 Task: Create a due date automation trigger when advanced on, on the wednesday after a card is due add content with a description not containing resume at 11:00 AM.
Action: Mouse moved to (1273, 108)
Screenshot: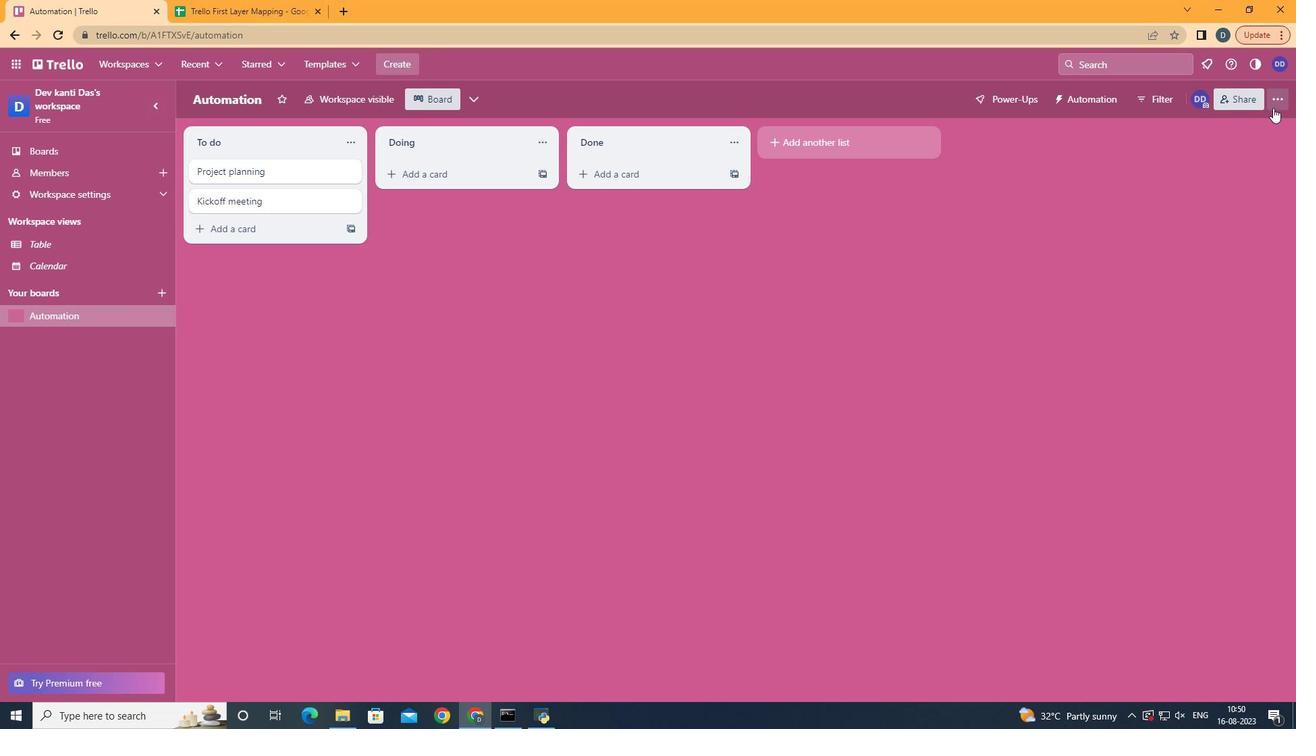 
Action: Mouse pressed left at (1273, 108)
Screenshot: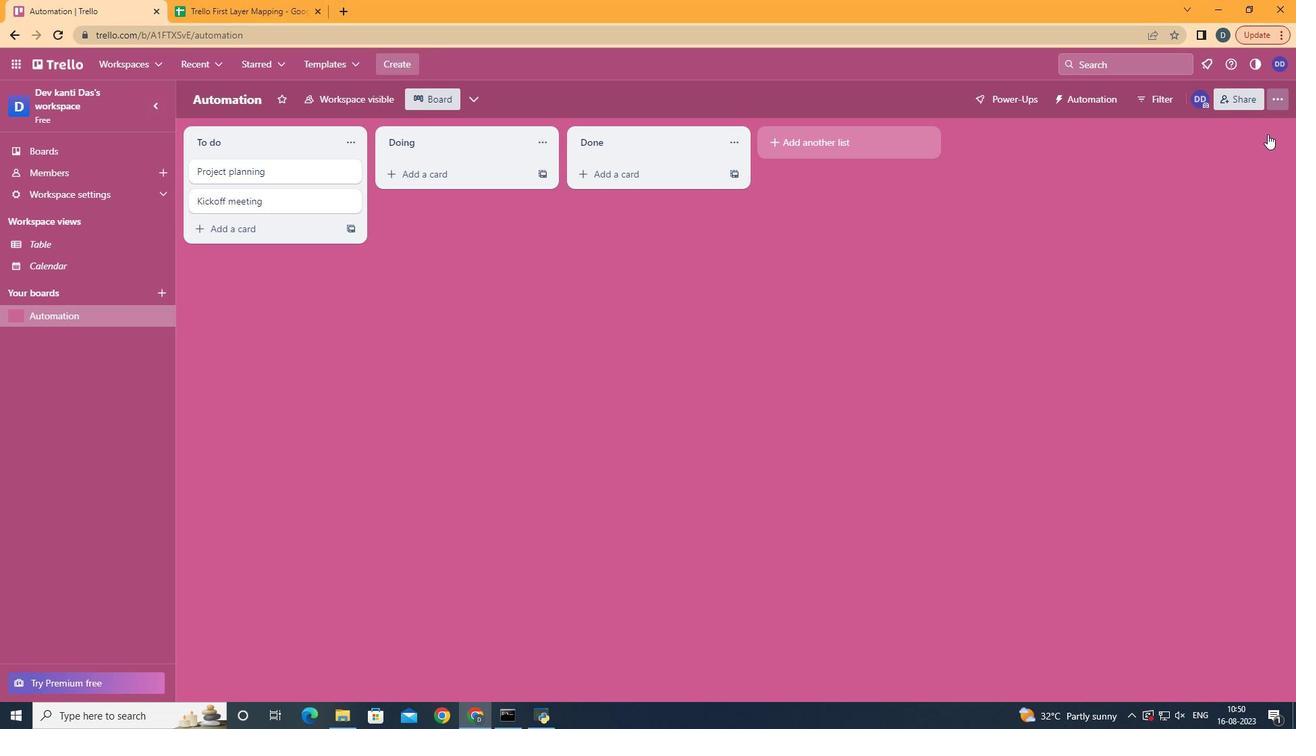 
Action: Mouse moved to (1206, 272)
Screenshot: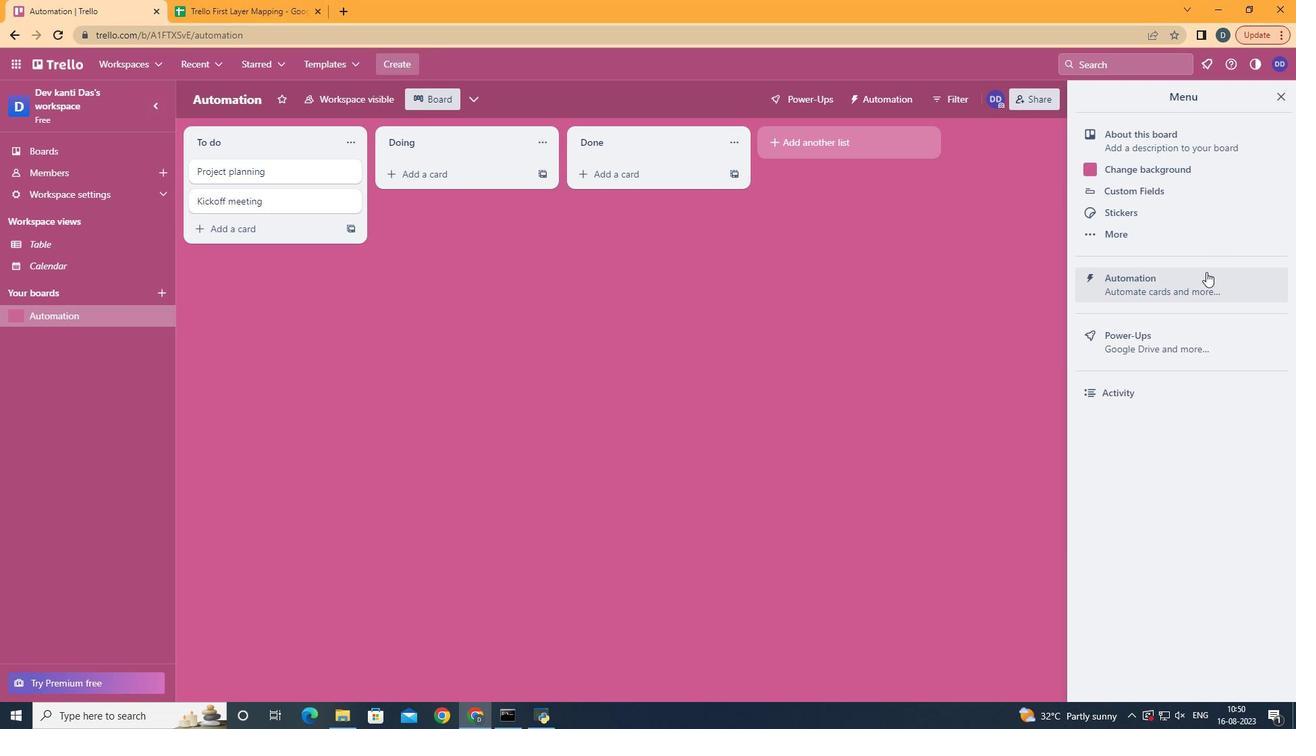 
Action: Mouse pressed left at (1206, 272)
Screenshot: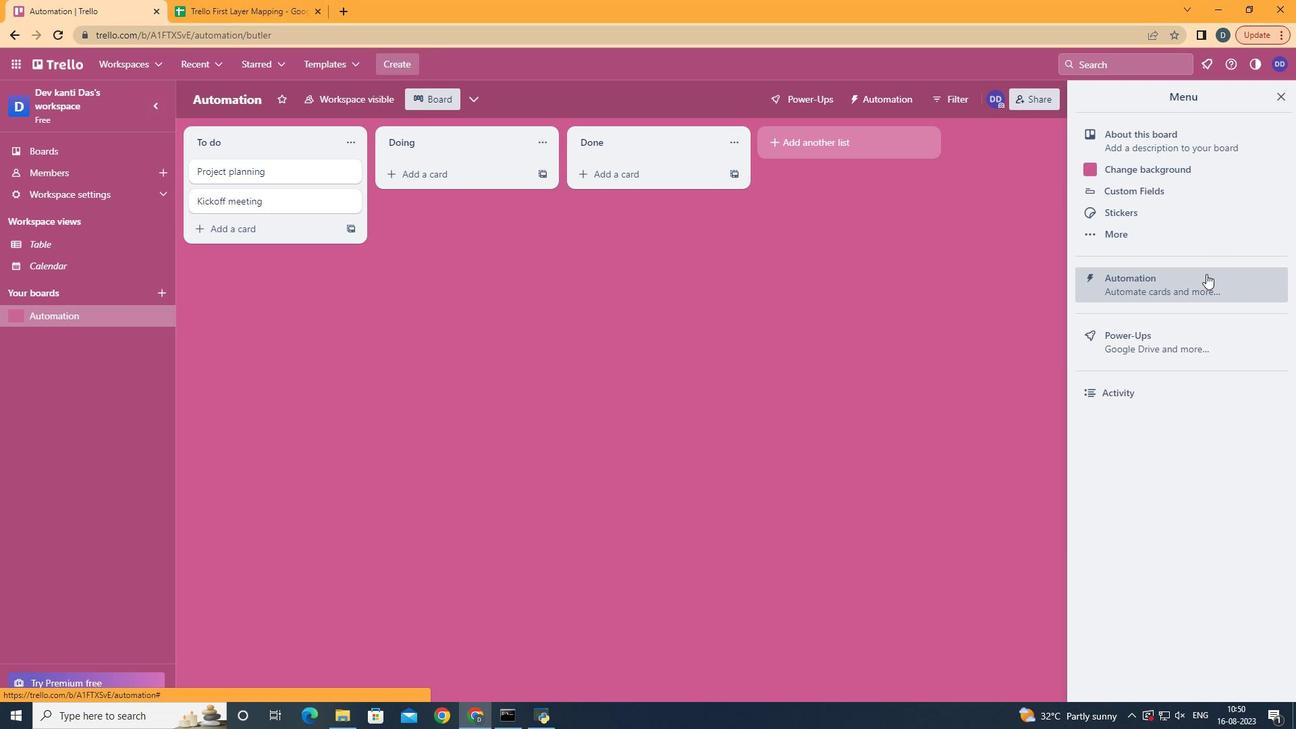
Action: Mouse moved to (257, 264)
Screenshot: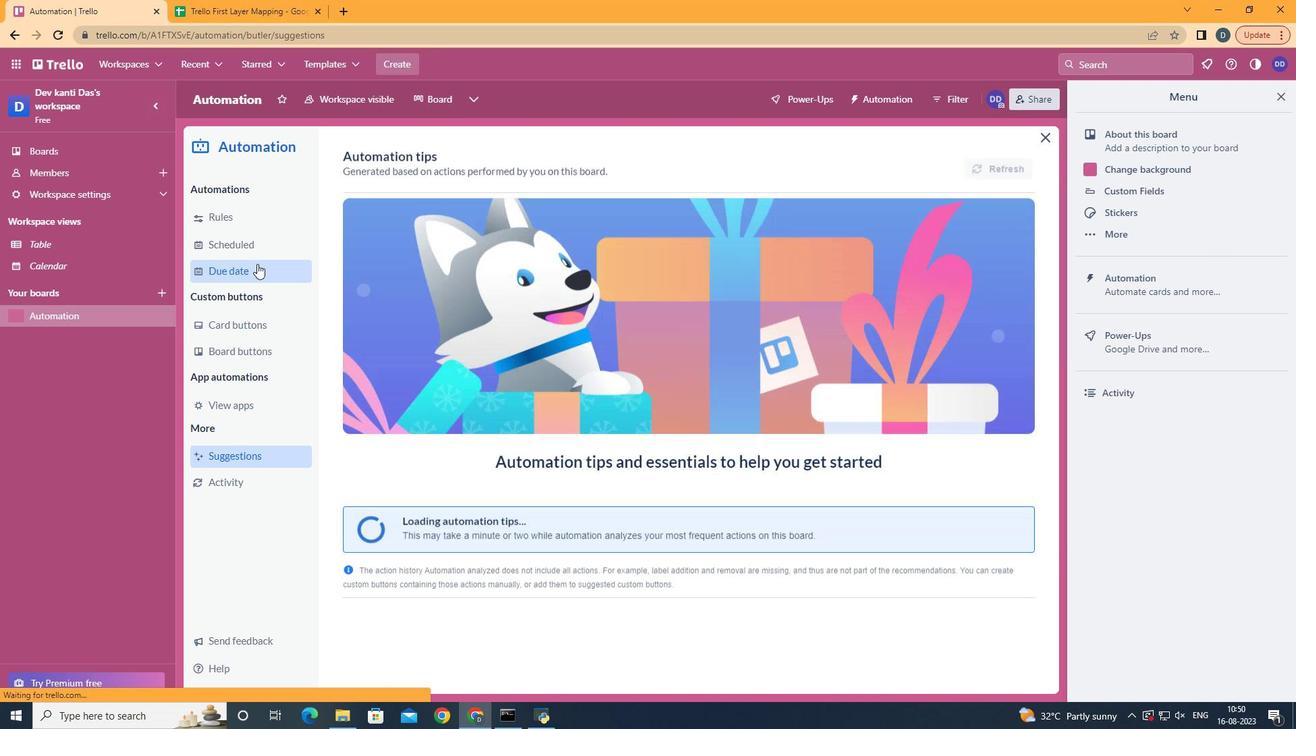 
Action: Mouse pressed left at (257, 264)
Screenshot: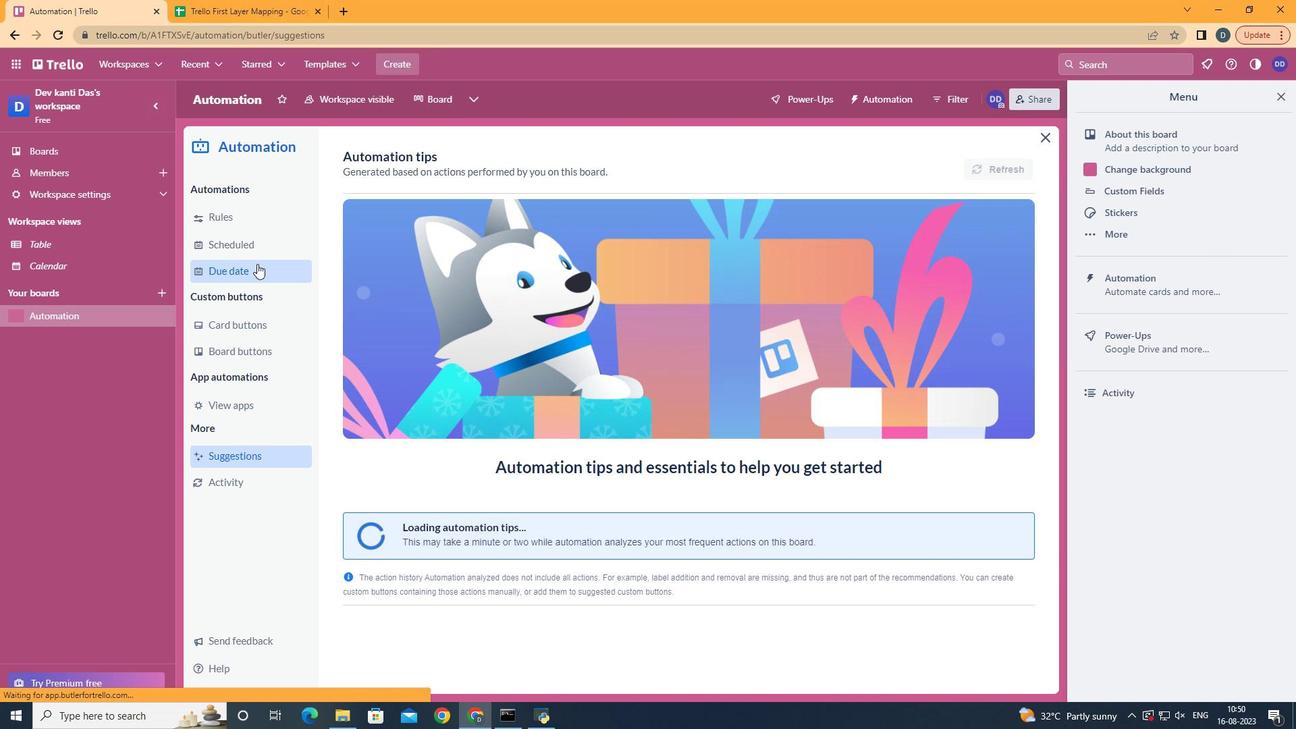
Action: Mouse moved to (946, 167)
Screenshot: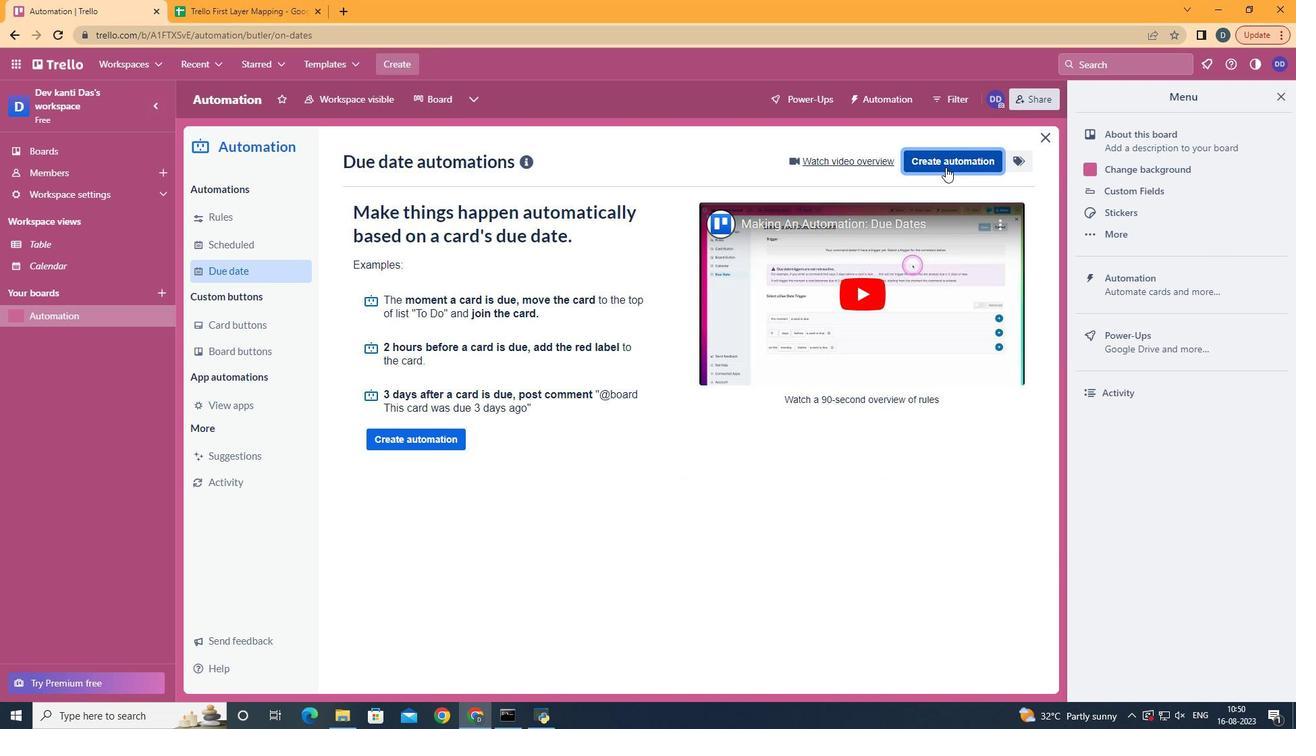 
Action: Mouse pressed left at (946, 167)
Screenshot: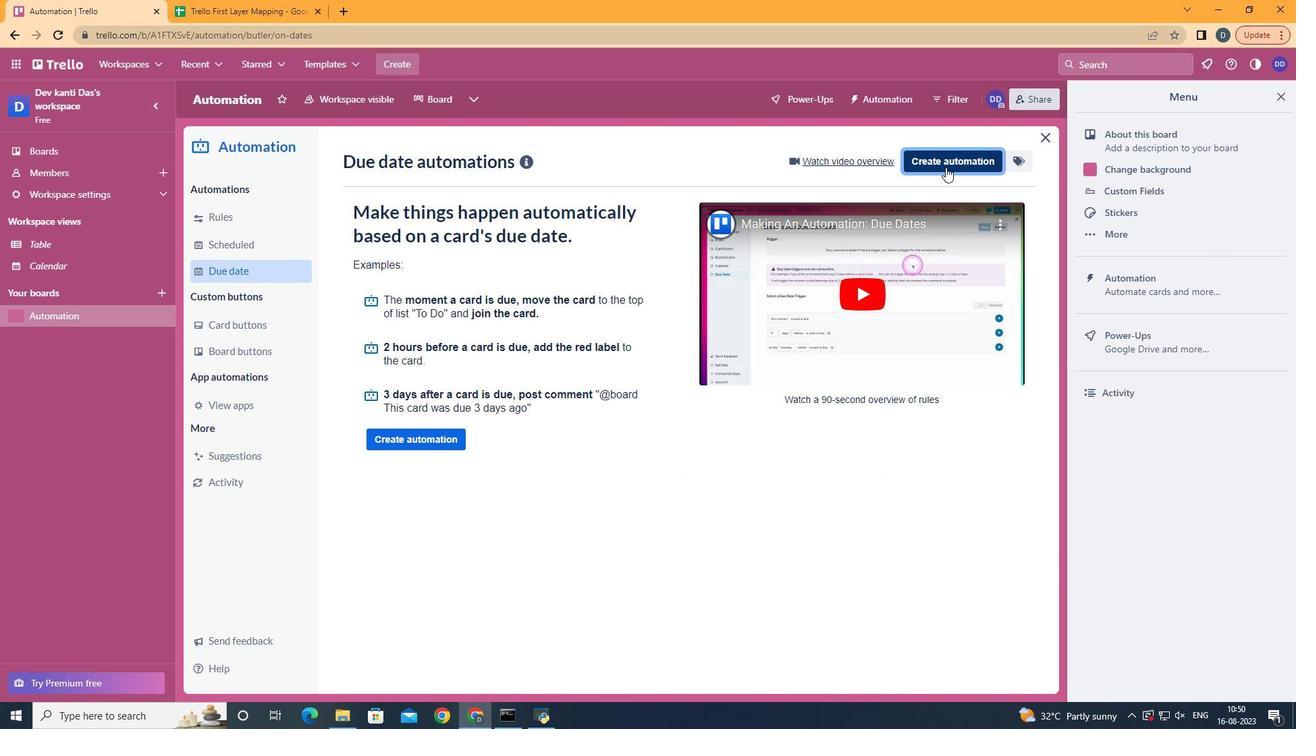 
Action: Mouse moved to (727, 290)
Screenshot: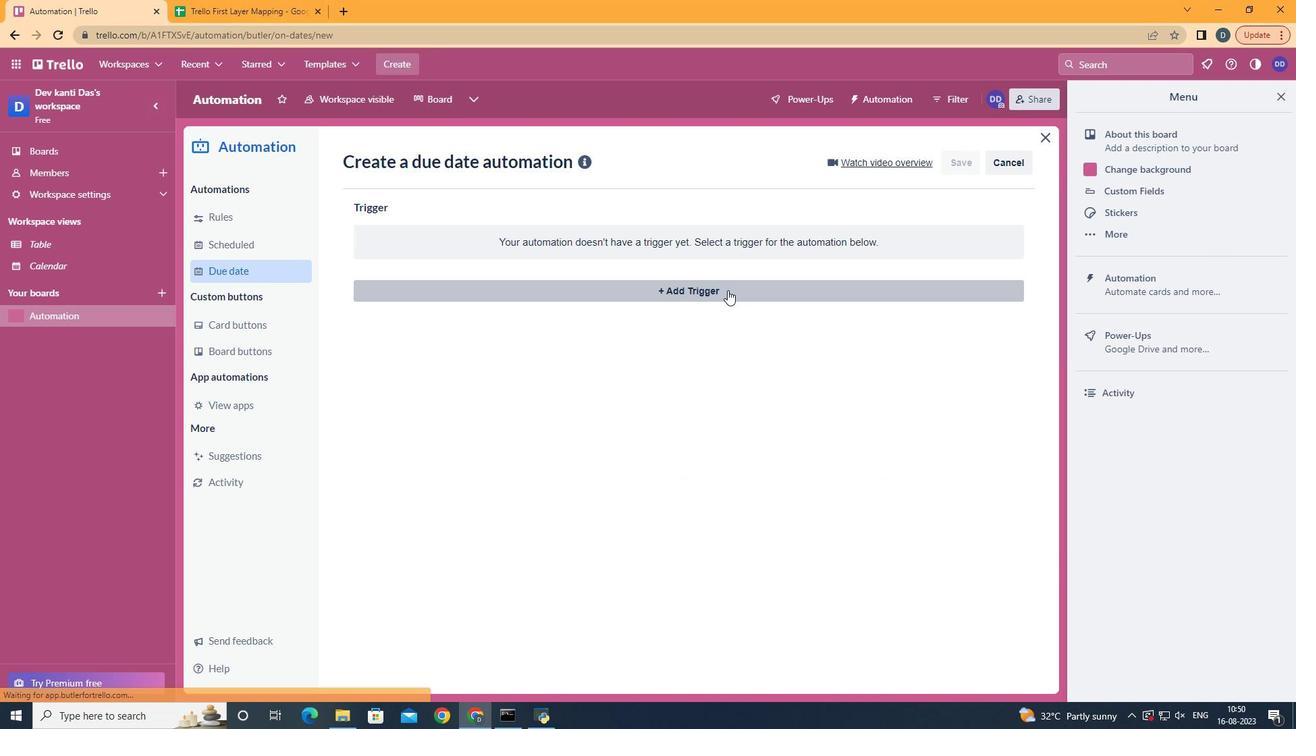 
Action: Mouse pressed left at (727, 290)
Screenshot: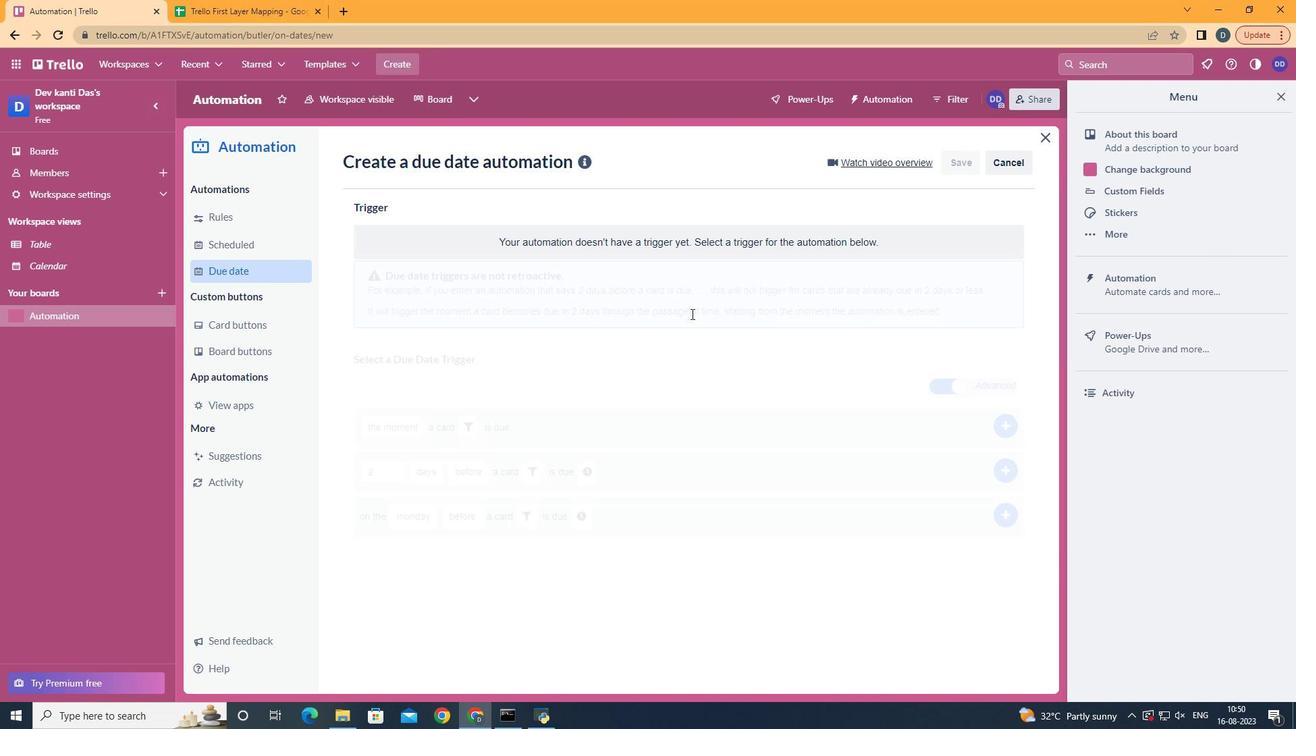 
Action: Mouse moved to (457, 405)
Screenshot: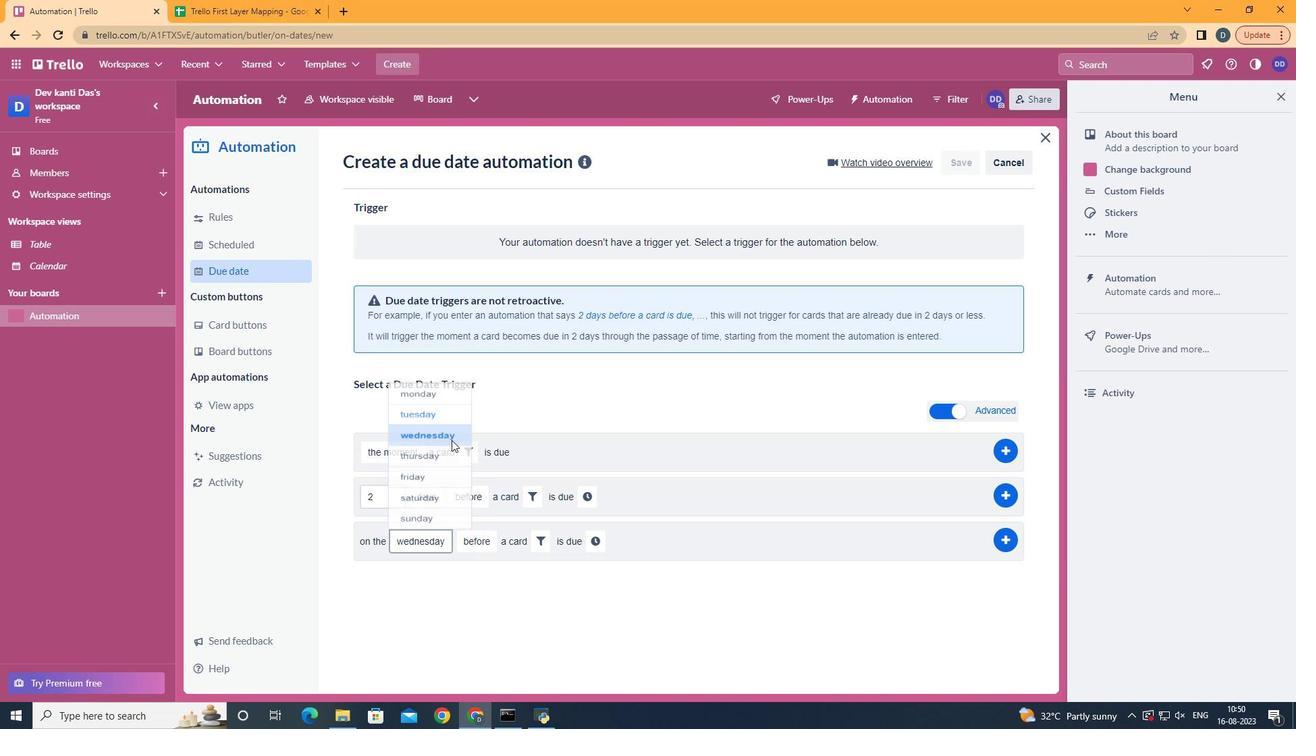 
Action: Mouse pressed left at (457, 405)
Screenshot: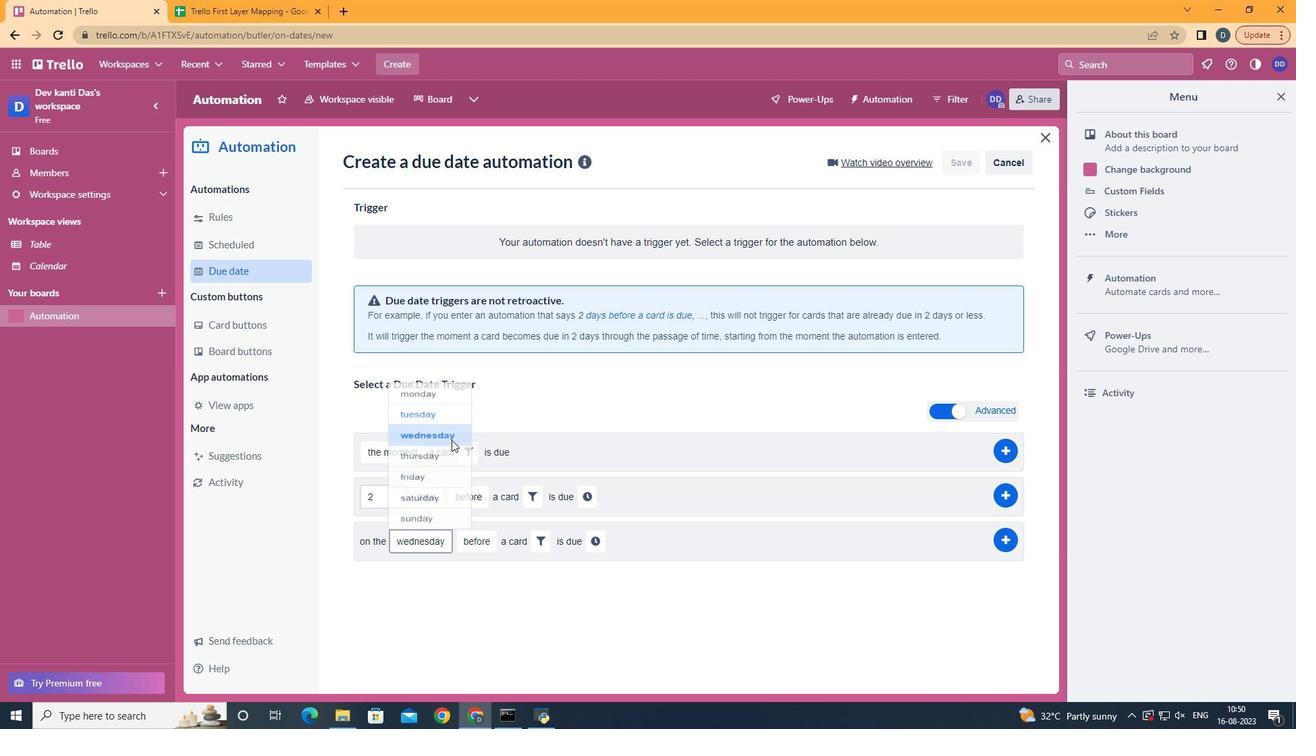 
Action: Mouse moved to (484, 596)
Screenshot: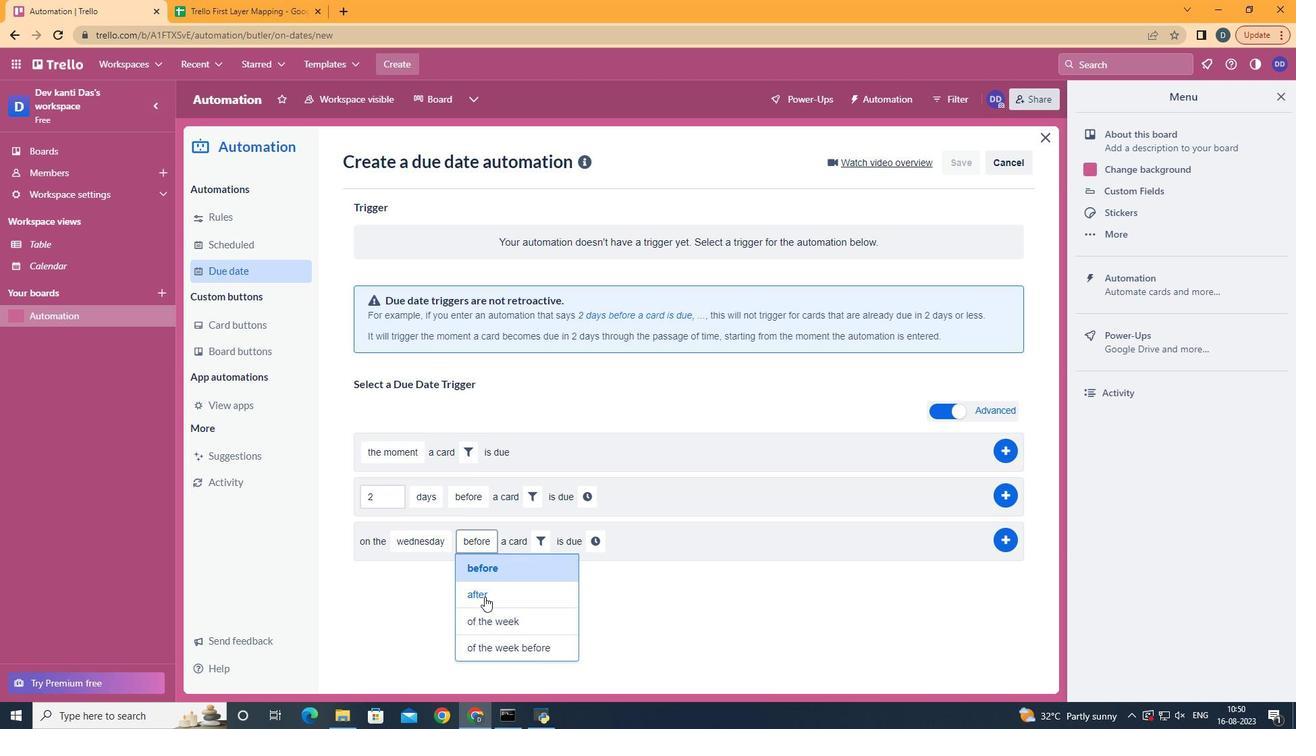
Action: Mouse pressed left at (484, 596)
Screenshot: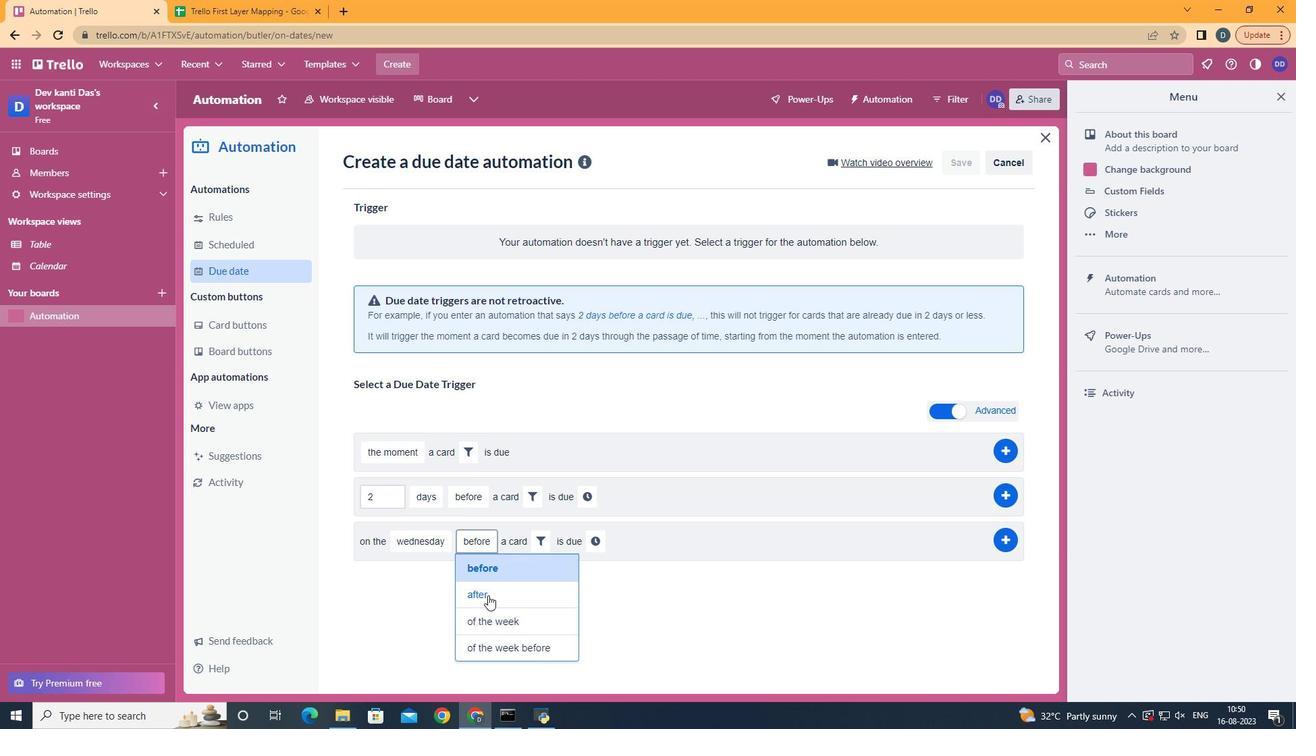 
Action: Mouse moved to (532, 537)
Screenshot: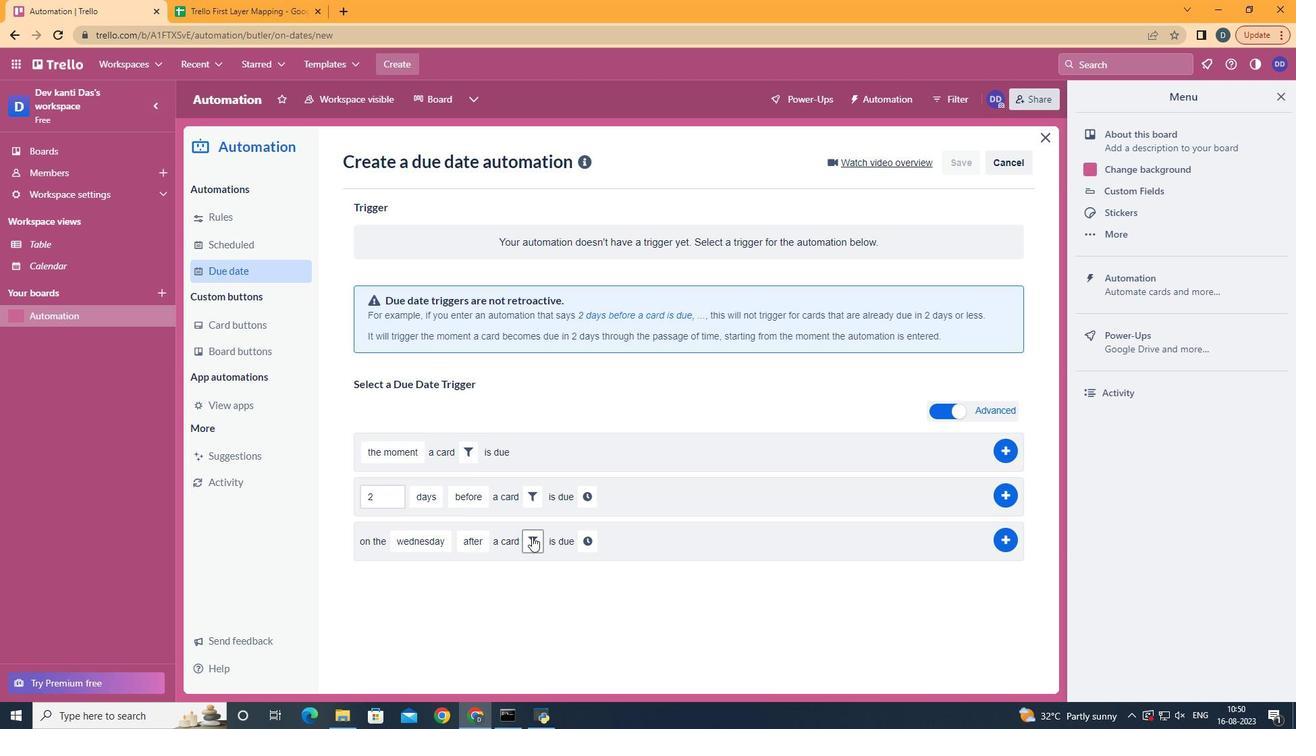 
Action: Mouse pressed left at (532, 537)
Screenshot: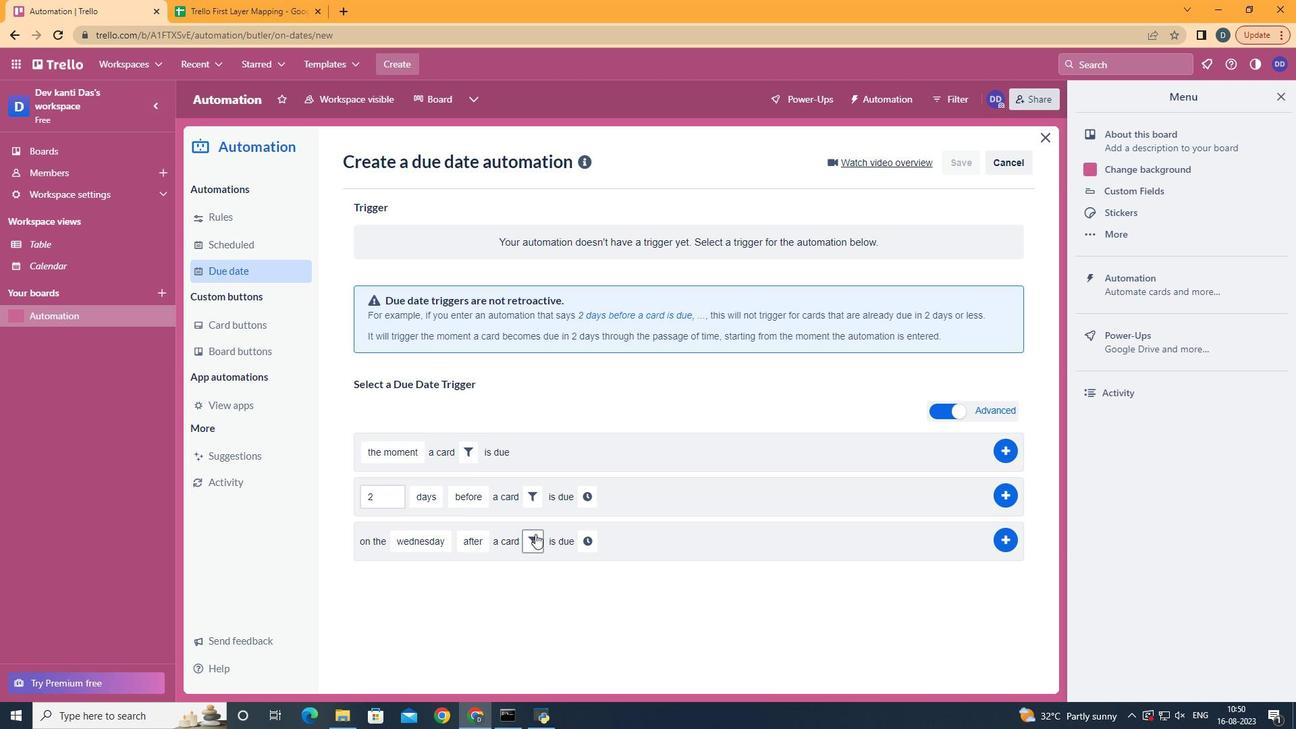 
Action: Mouse moved to (704, 573)
Screenshot: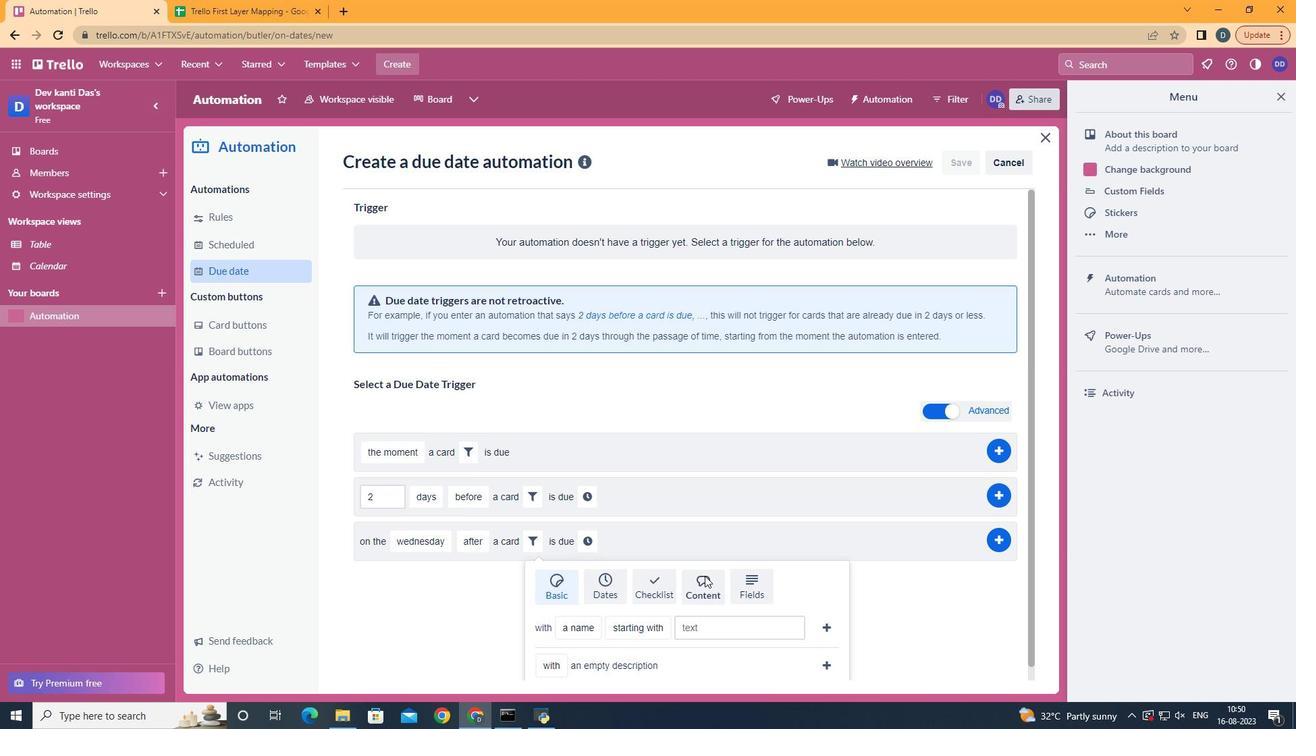 
Action: Mouse pressed left at (704, 573)
Screenshot: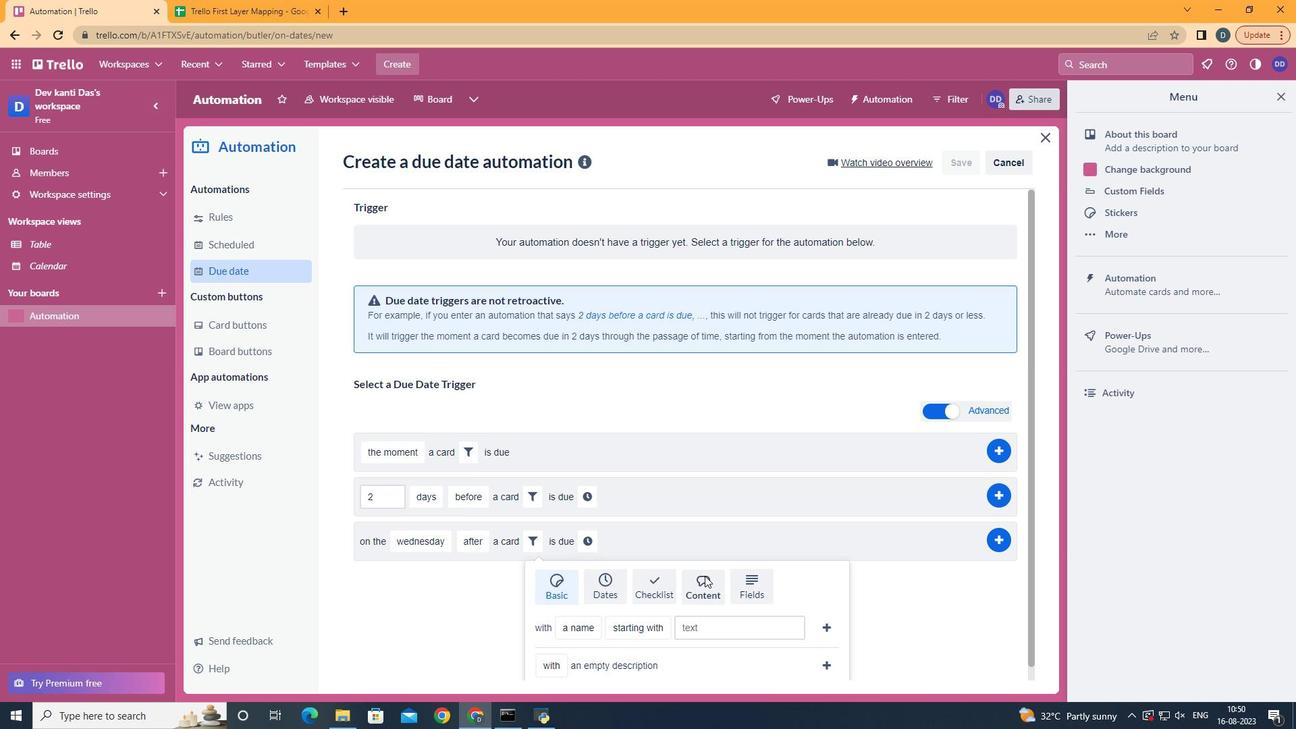 
Action: Mouse moved to (600, 565)
Screenshot: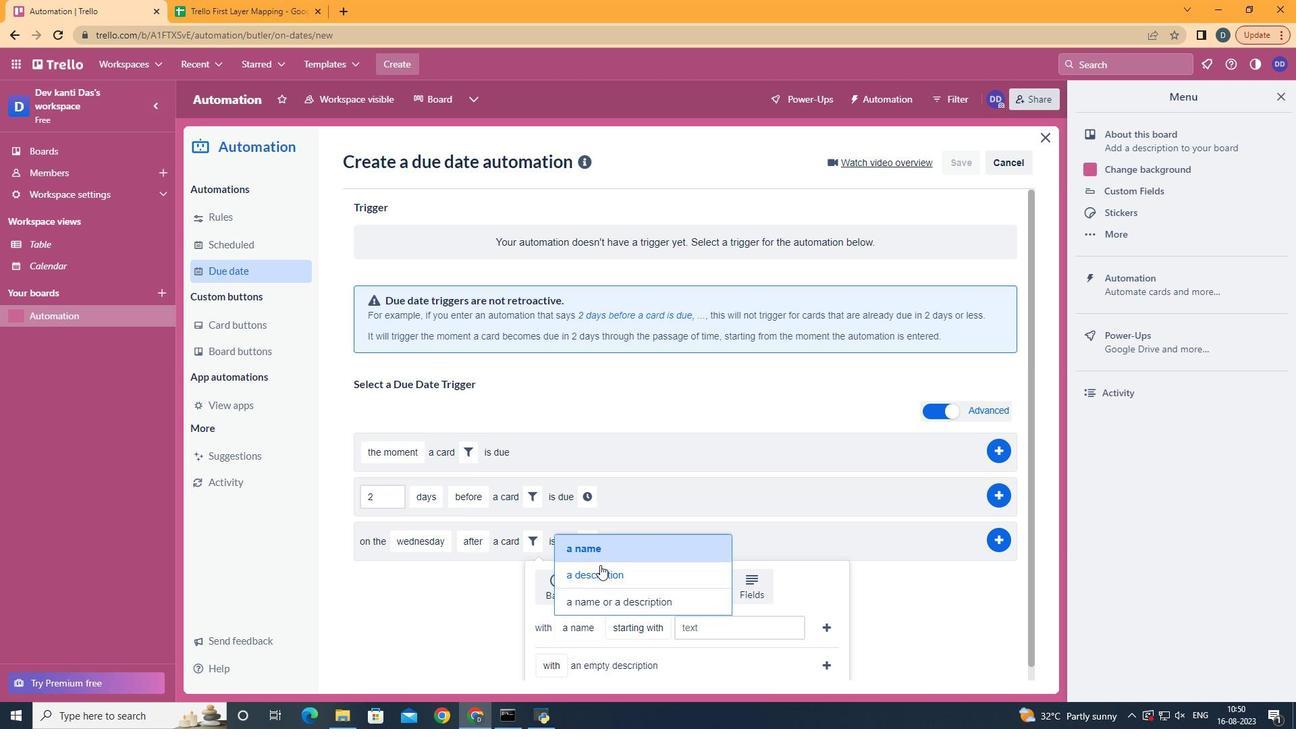 
Action: Mouse pressed left at (600, 565)
Screenshot: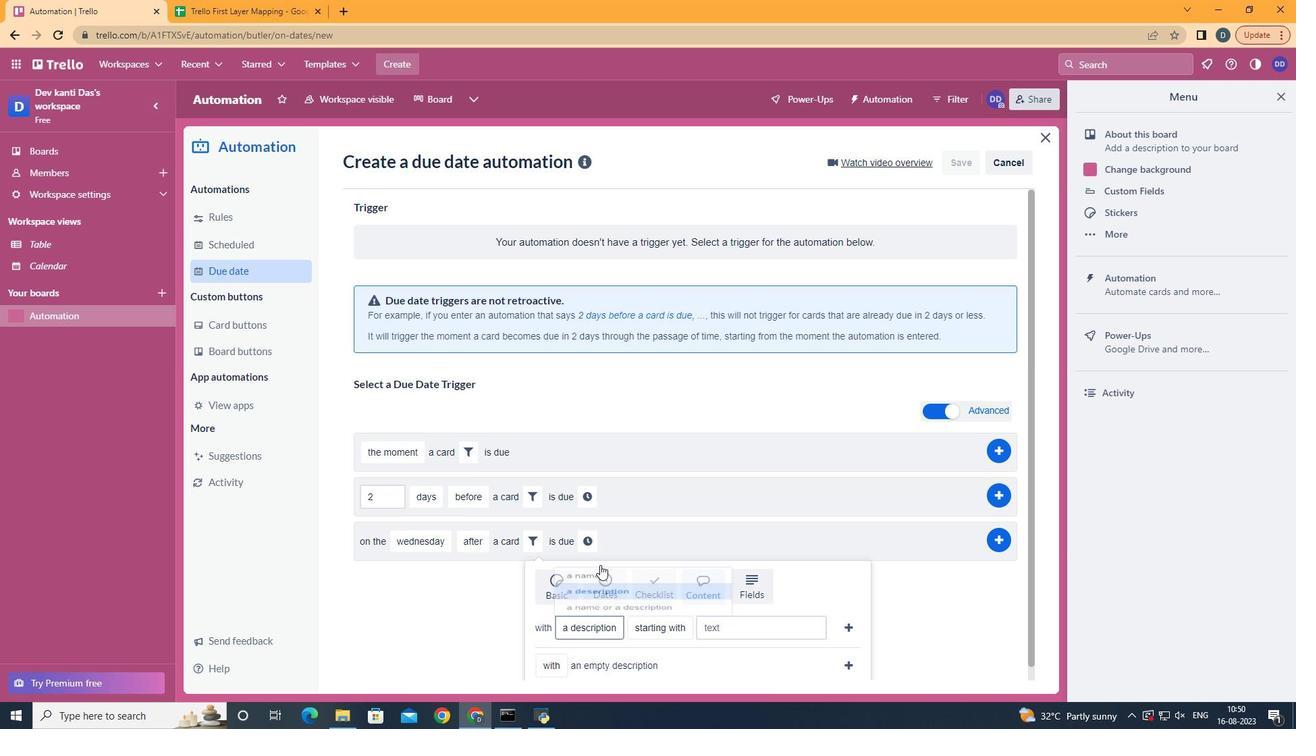 
Action: Mouse moved to (674, 596)
Screenshot: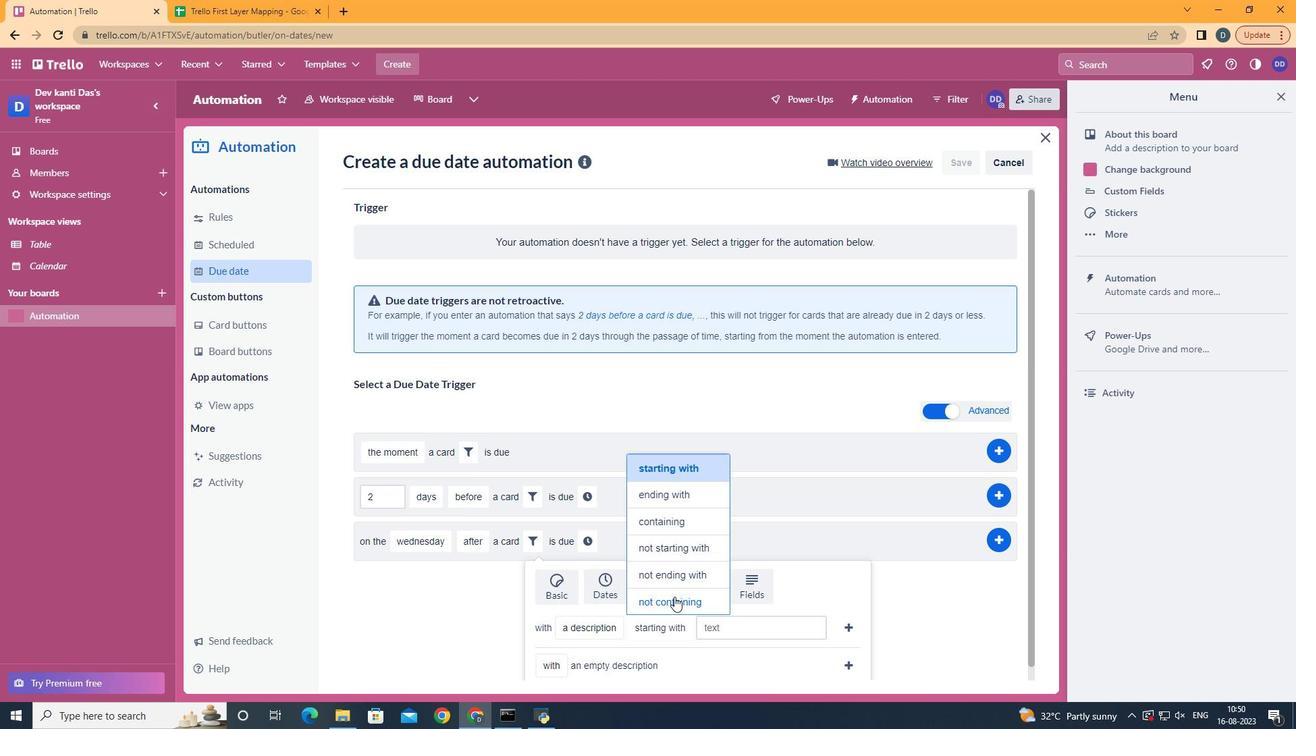 
Action: Mouse pressed left at (674, 596)
Screenshot: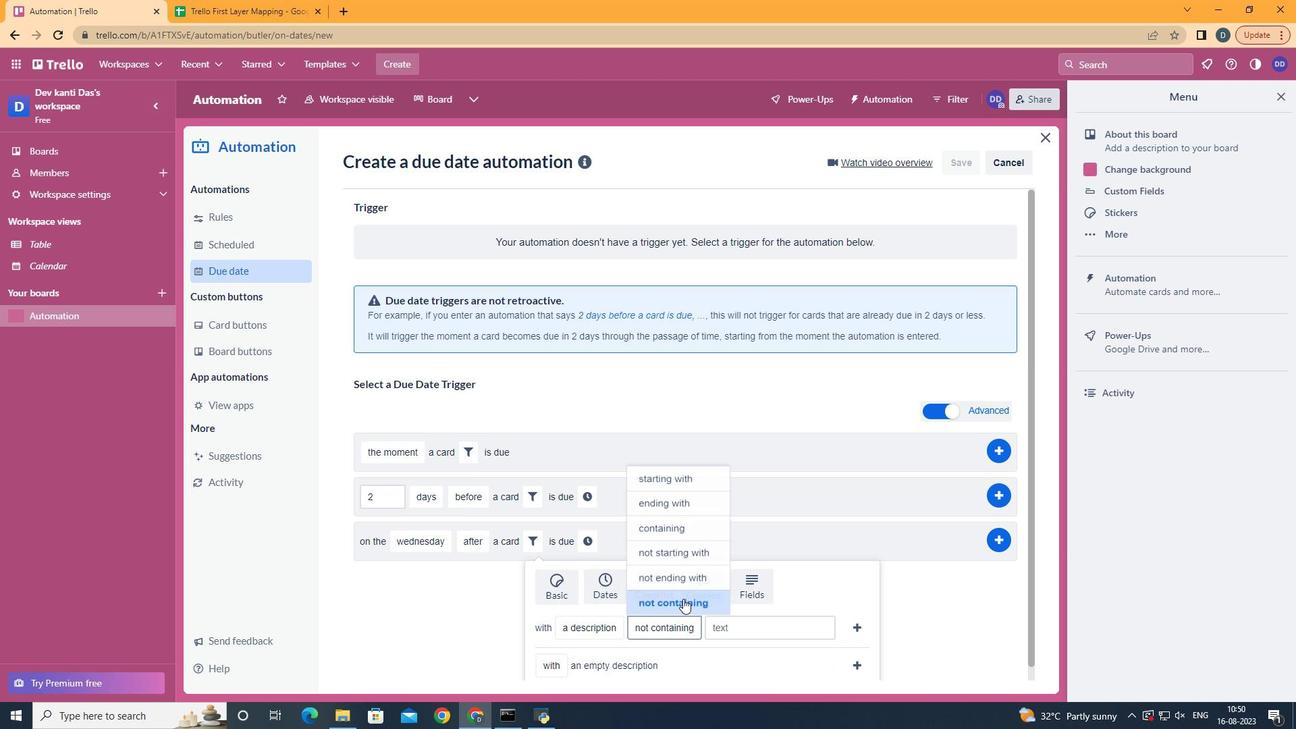 
Action: Mouse moved to (759, 622)
Screenshot: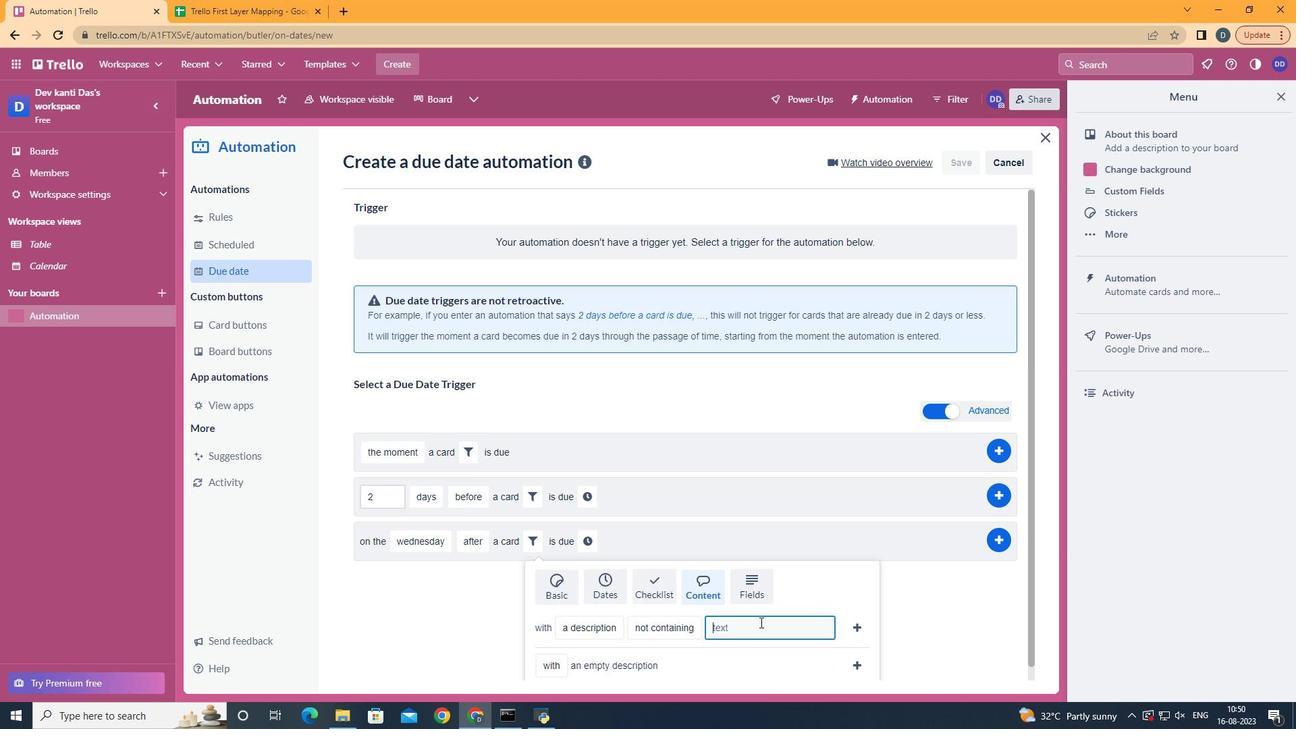 
Action: Mouse pressed left at (759, 622)
Screenshot: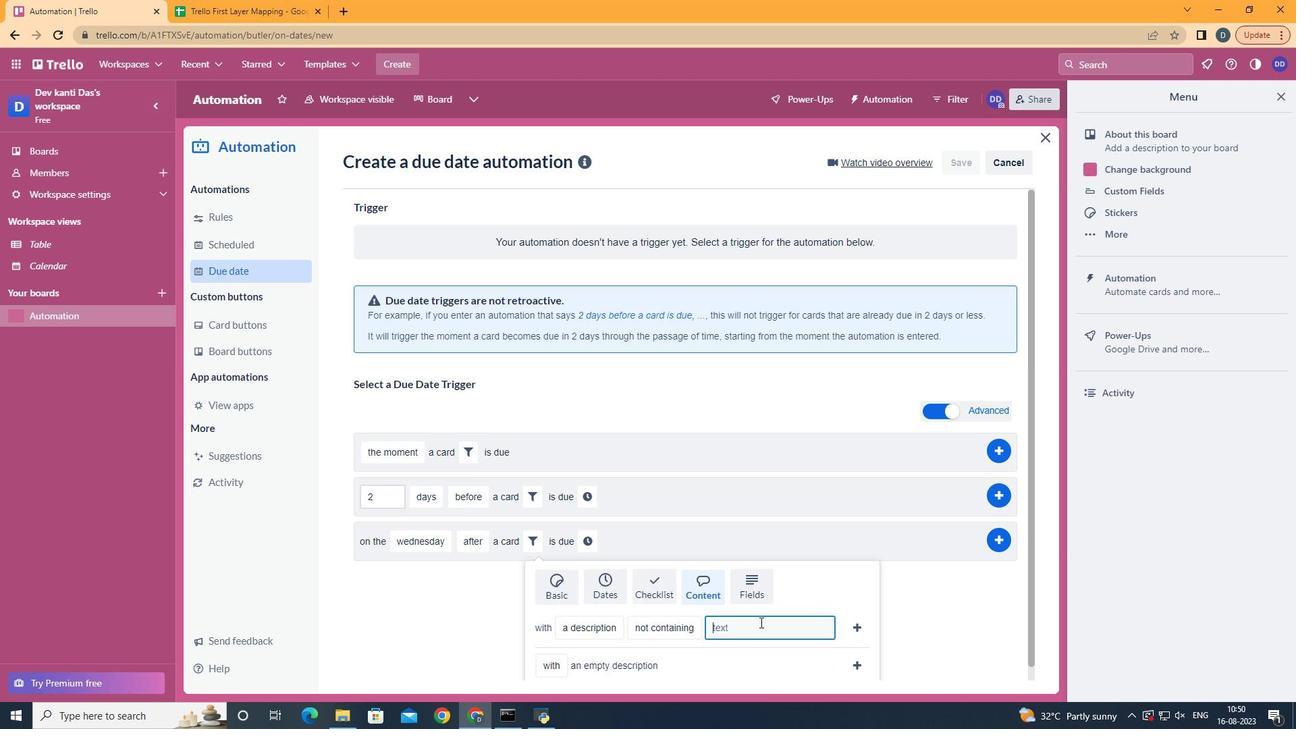 
Action: Mouse moved to (763, 621)
Screenshot: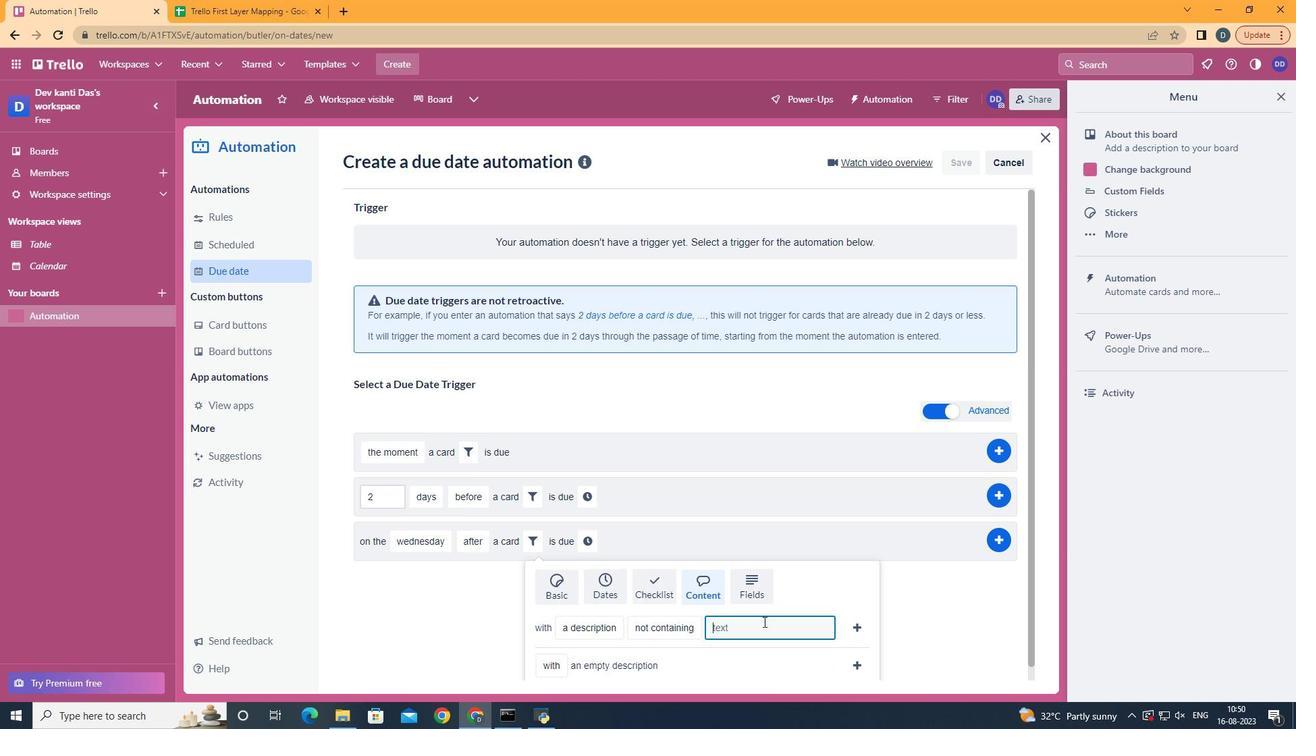 
Action: Key pressed resume
Screenshot: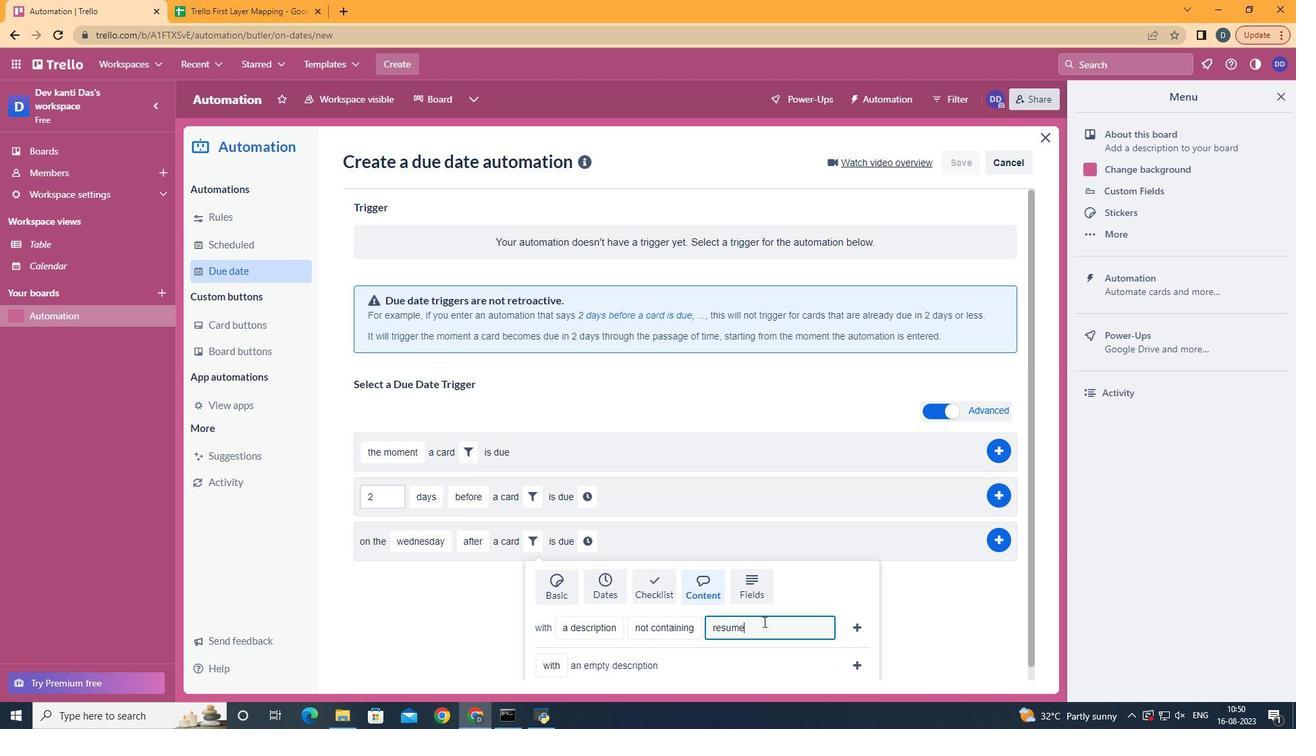 
Action: Mouse moved to (833, 630)
Screenshot: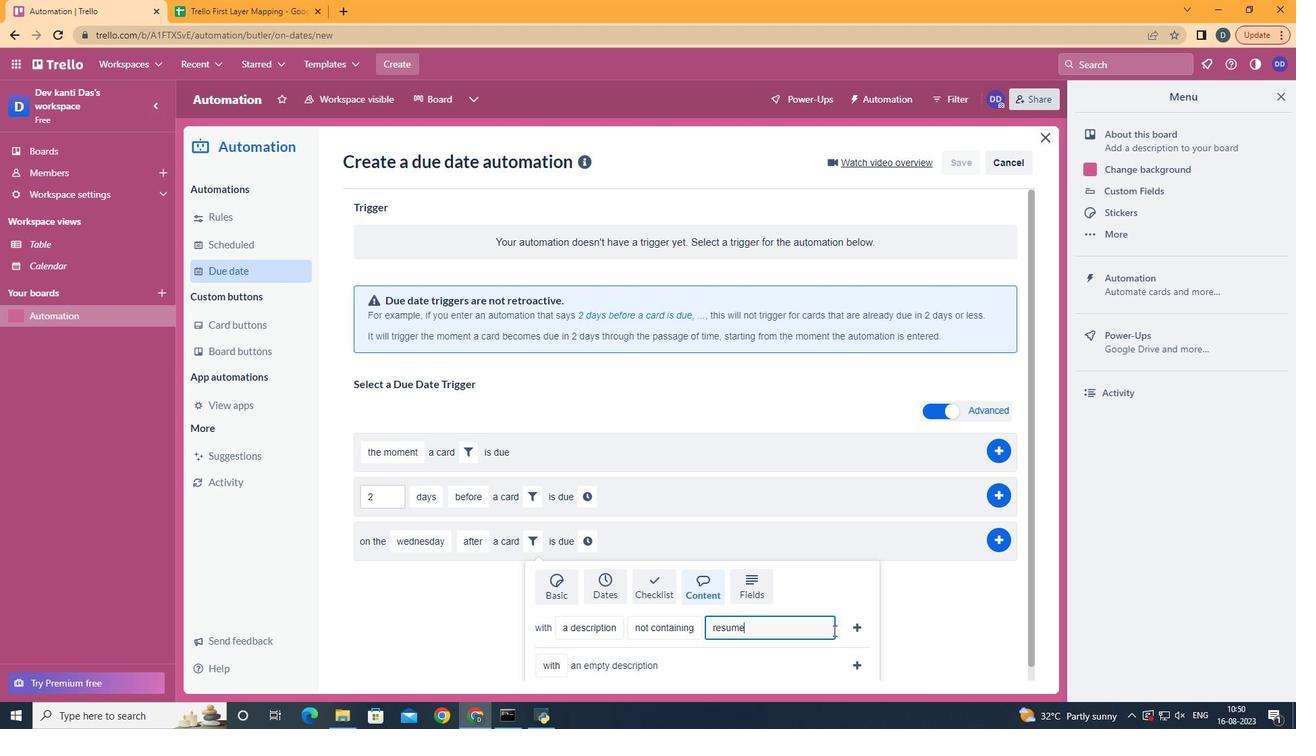 
Action: Mouse pressed left at (833, 630)
Screenshot: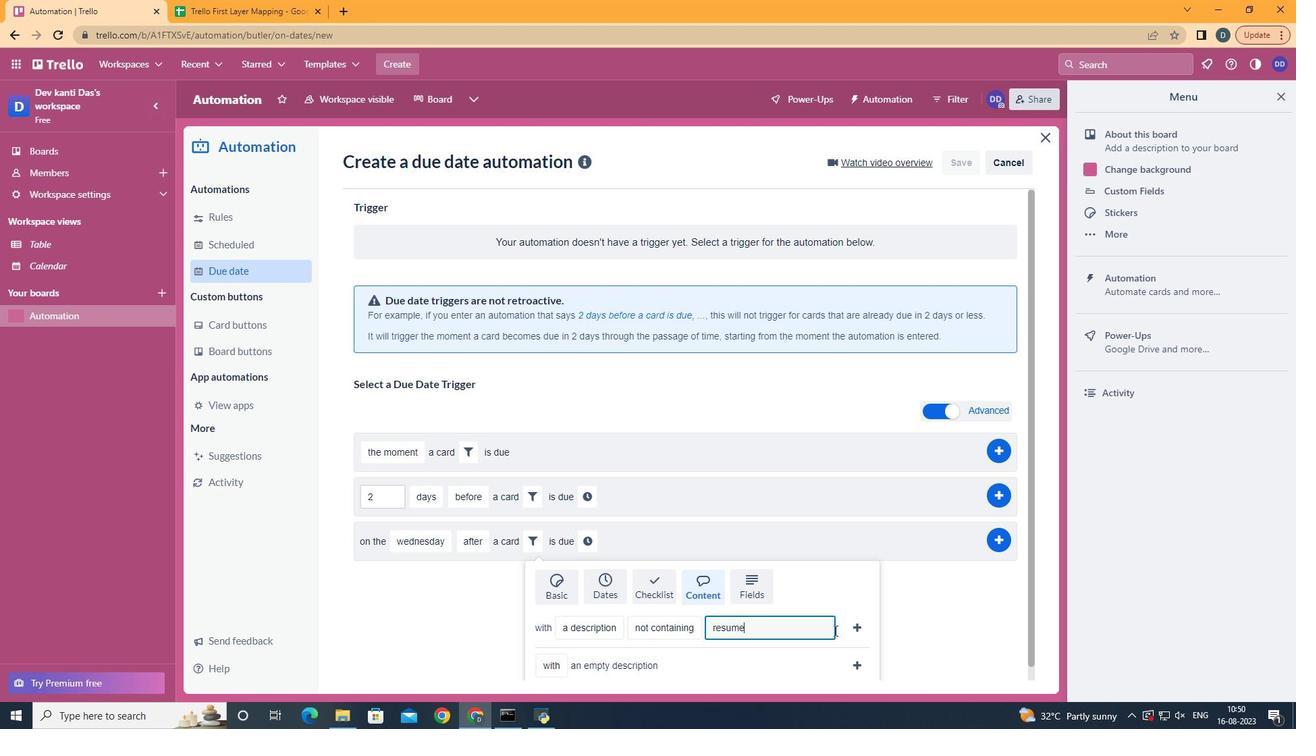 
Action: Mouse moved to (855, 630)
Screenshot: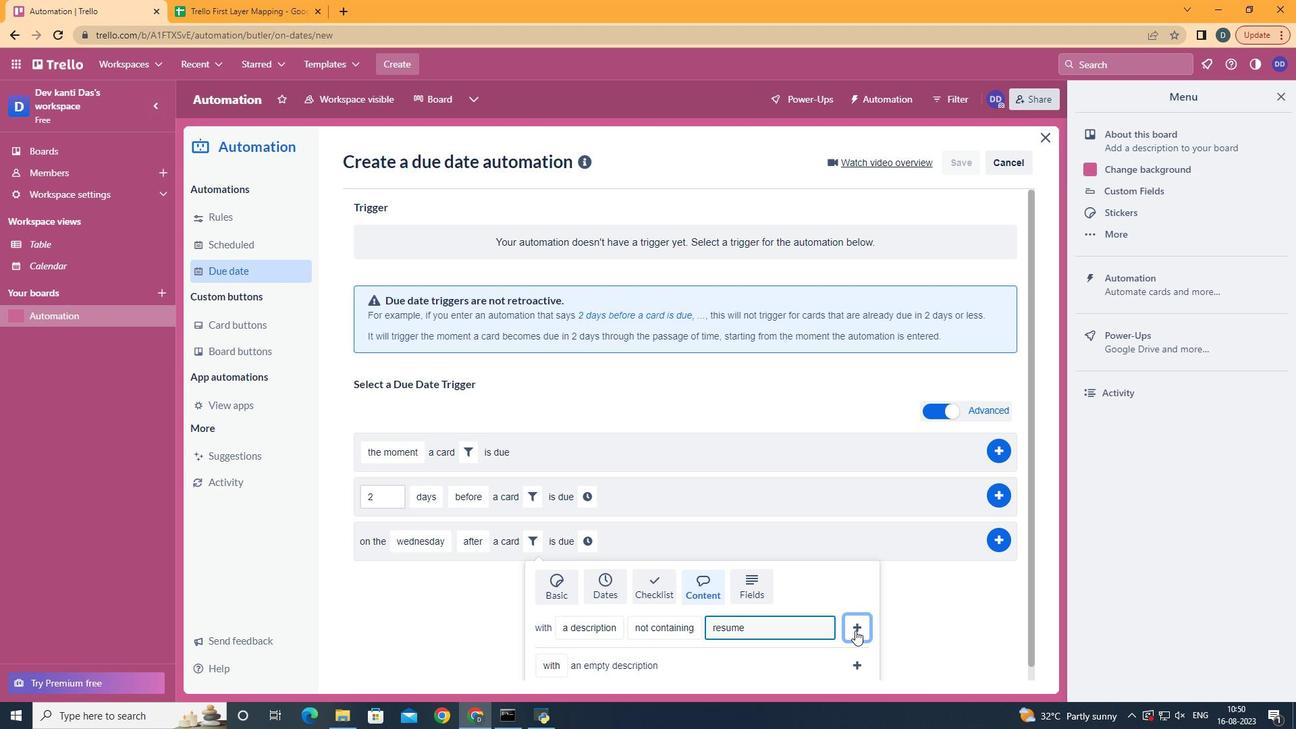 
Action: Mouse pressed left at (855, 630)
Screenshot: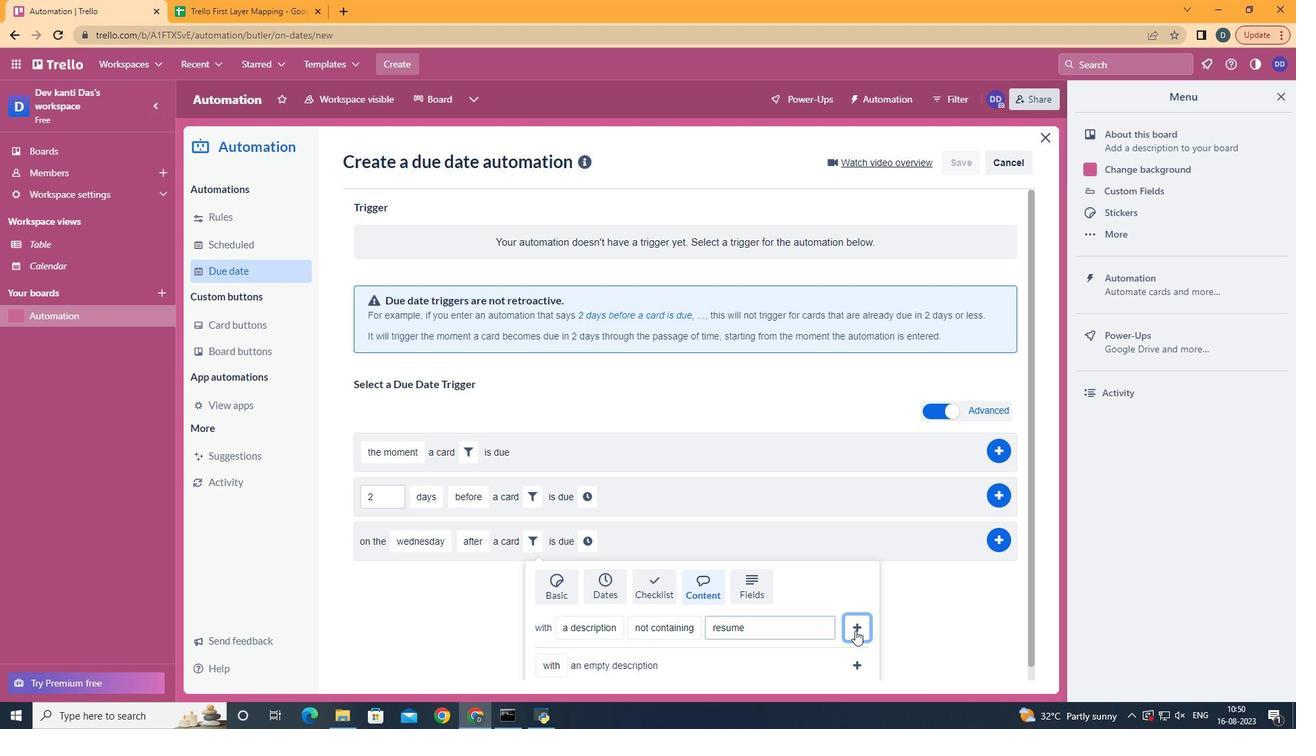 
Action: Mouse moved to (798, 540)
Screenshot: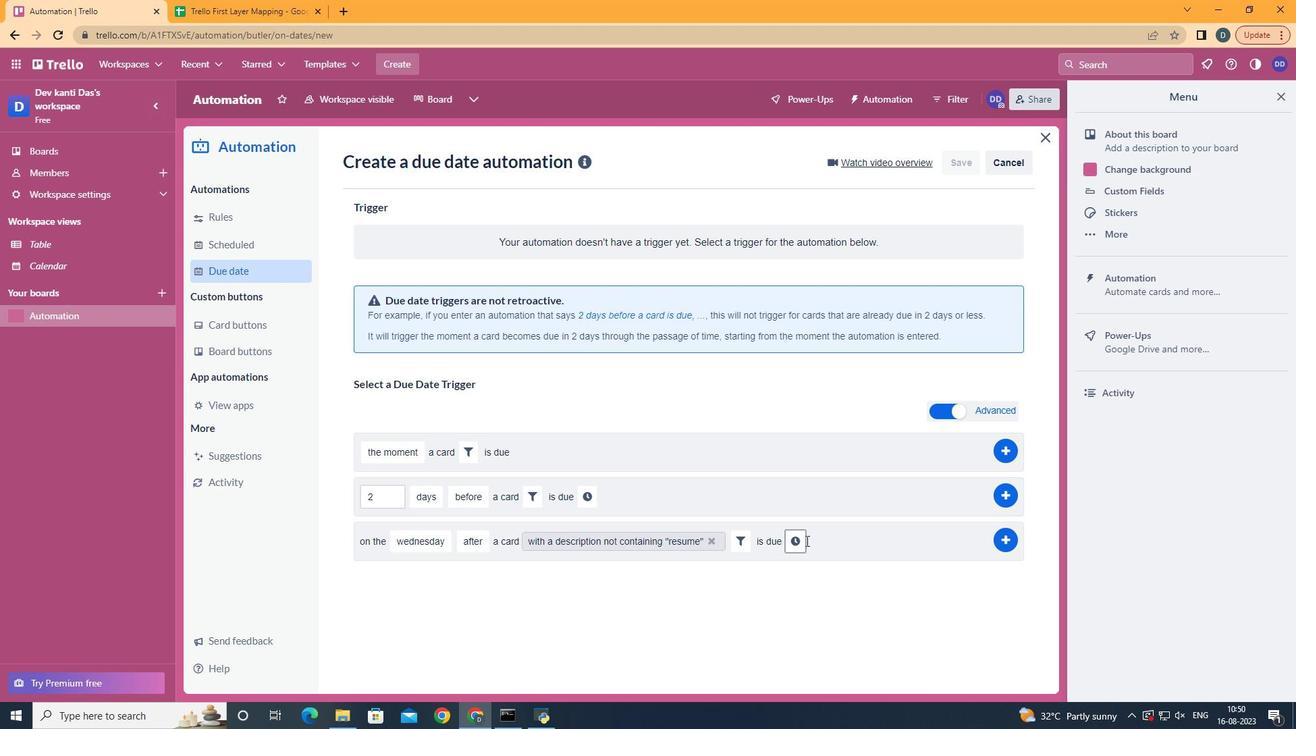 
Action: Mouse pressed left at (798, 540)
Screenshot: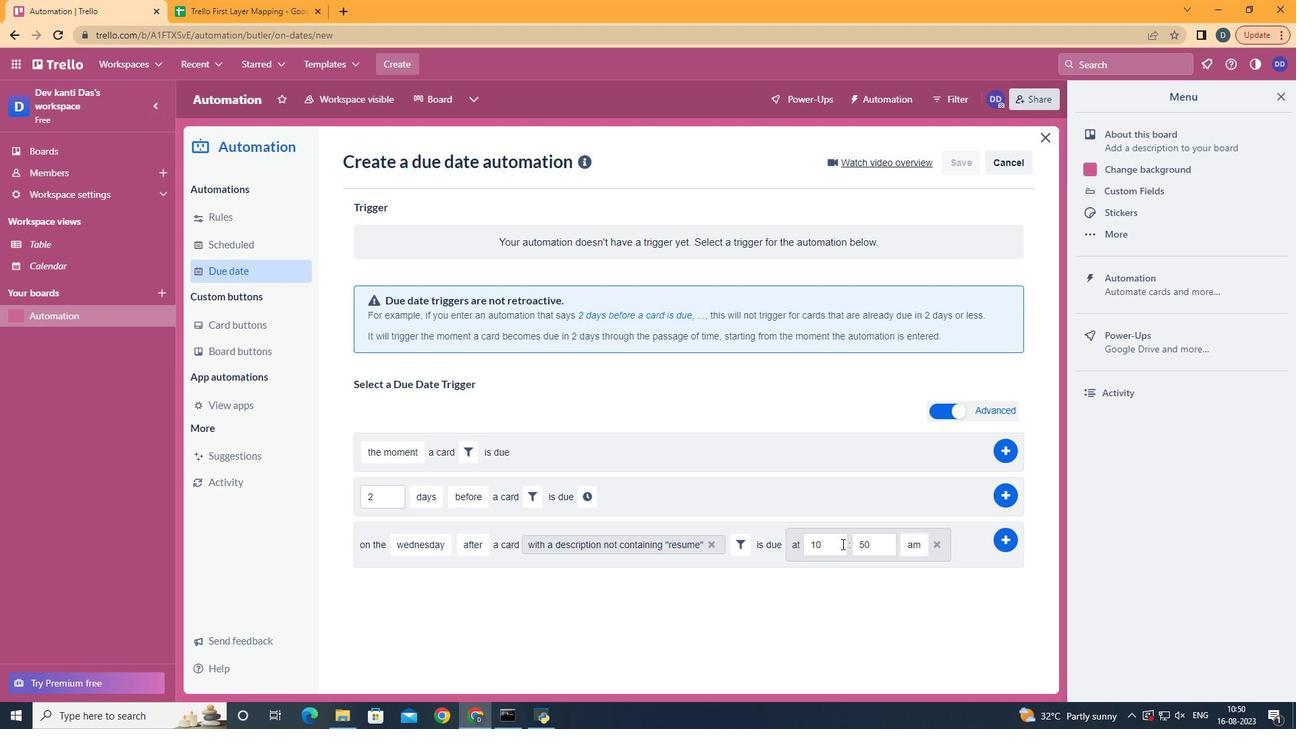 
Action: Mouse moved to (854, 545)
Screenshot: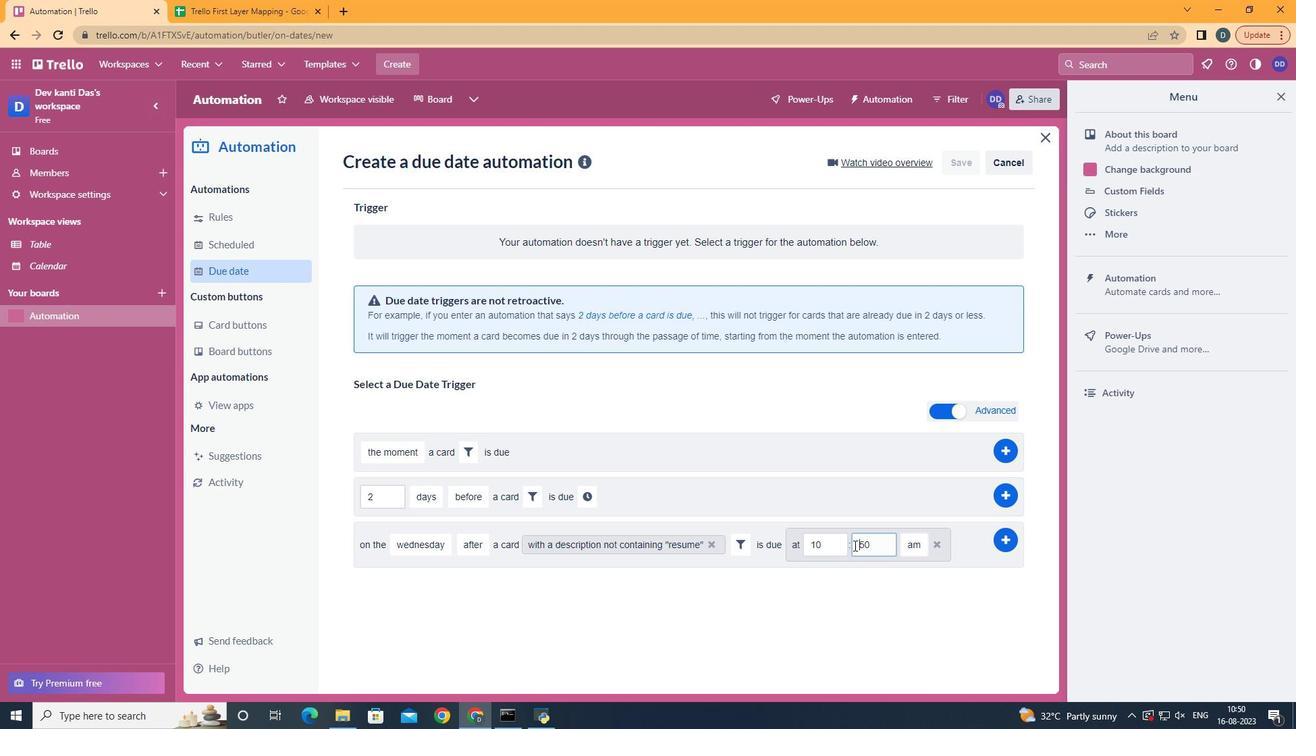 
Action: Mouse pressed left at (854, 545)
Screenshot: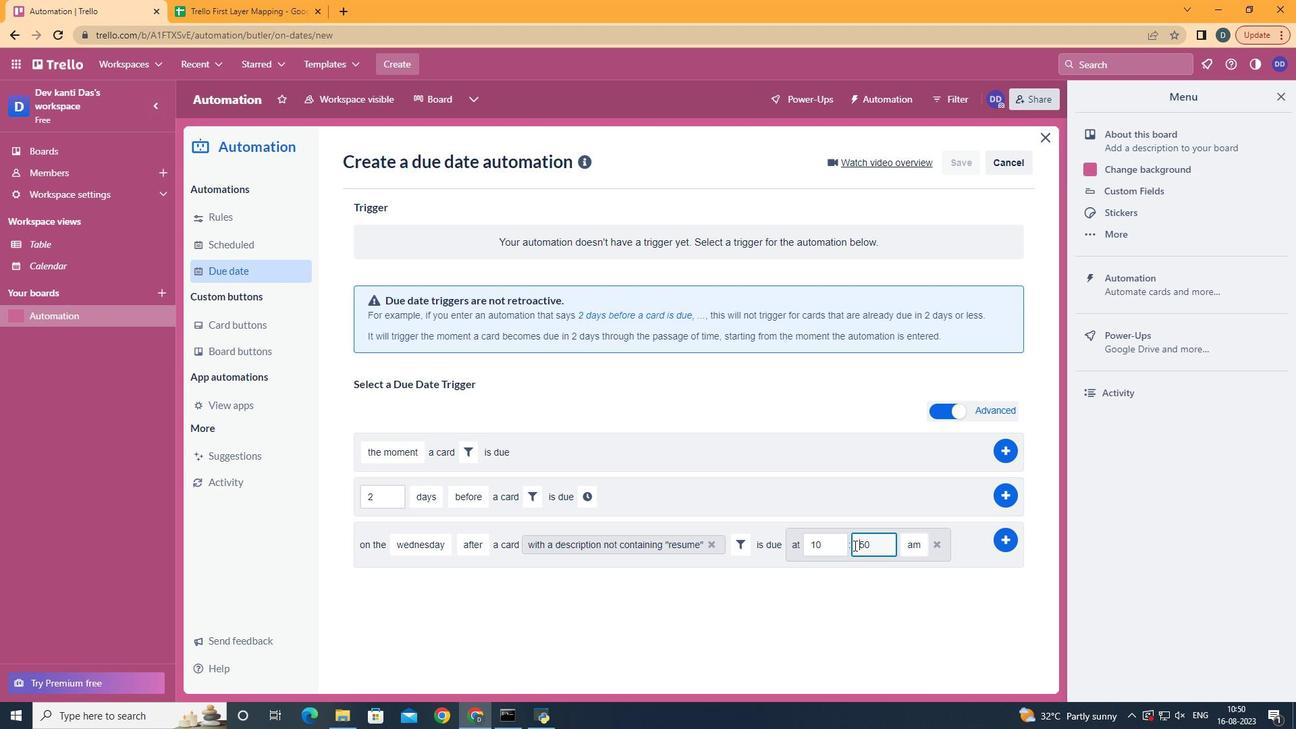 
Action: Mouse moved to (834, 543)
Screenshot: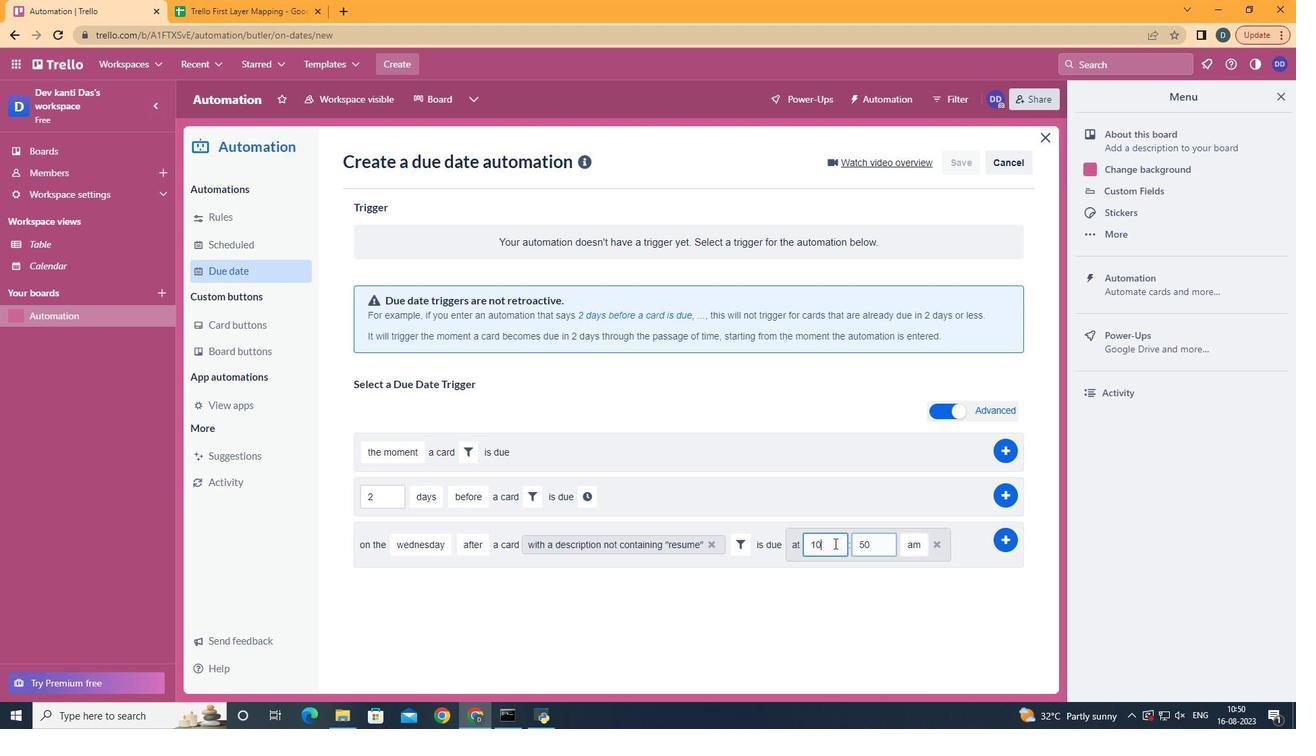 
Action: Mouse pressed left at (834, 543)
Screenshot: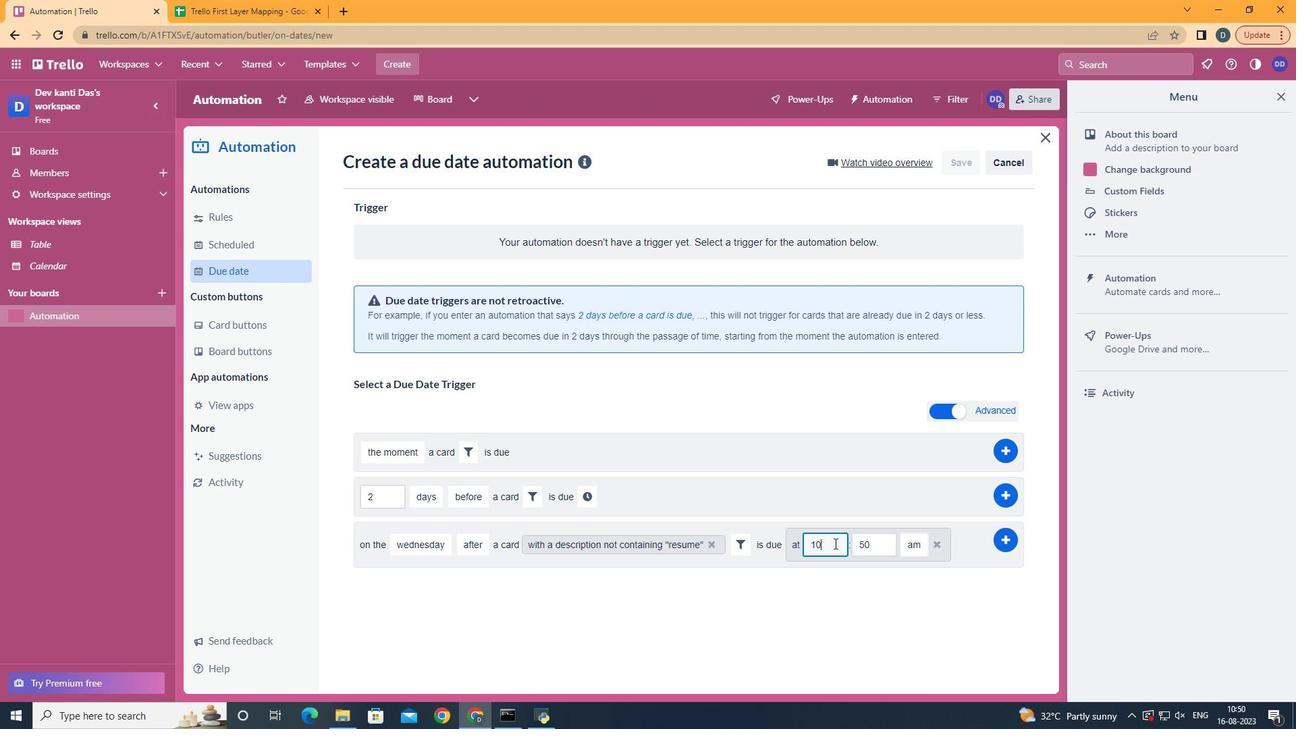 
Action: Key pressed <Key.backspace>1
Screenshot: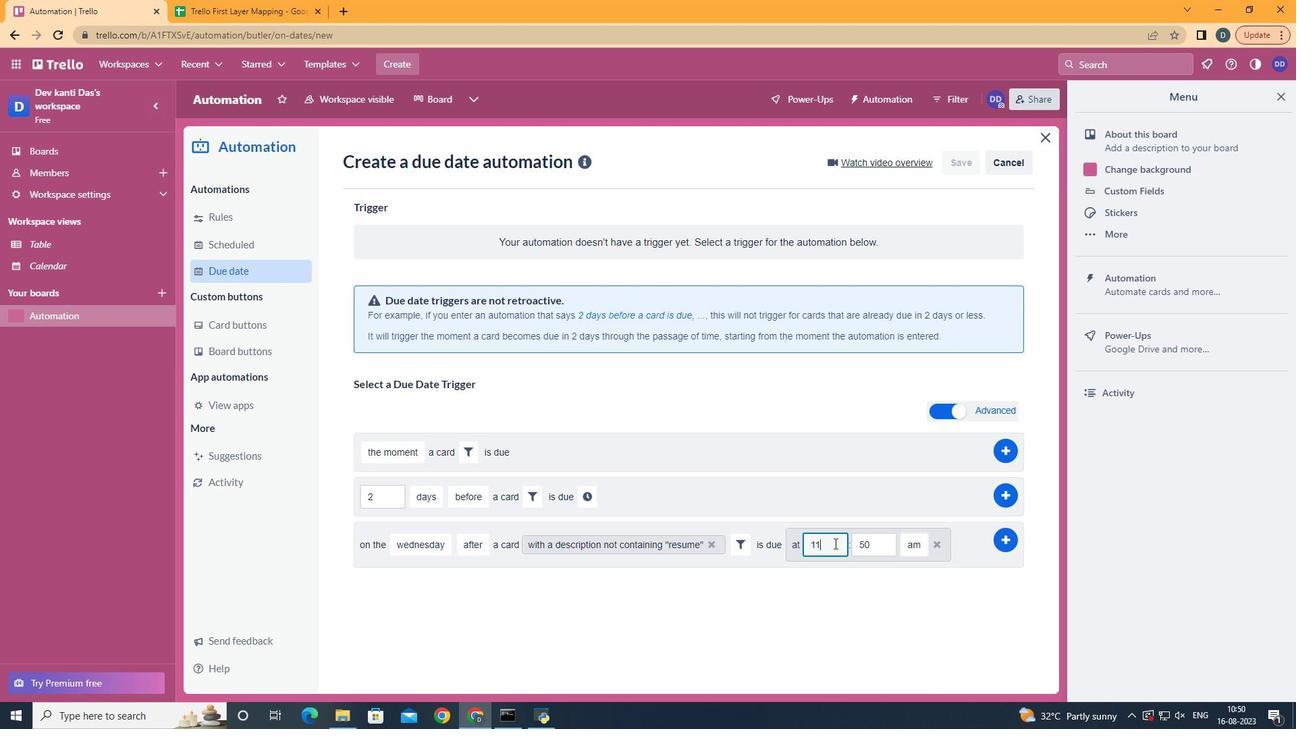 
Action: Mouse moved to (878, 546)
Screenshot: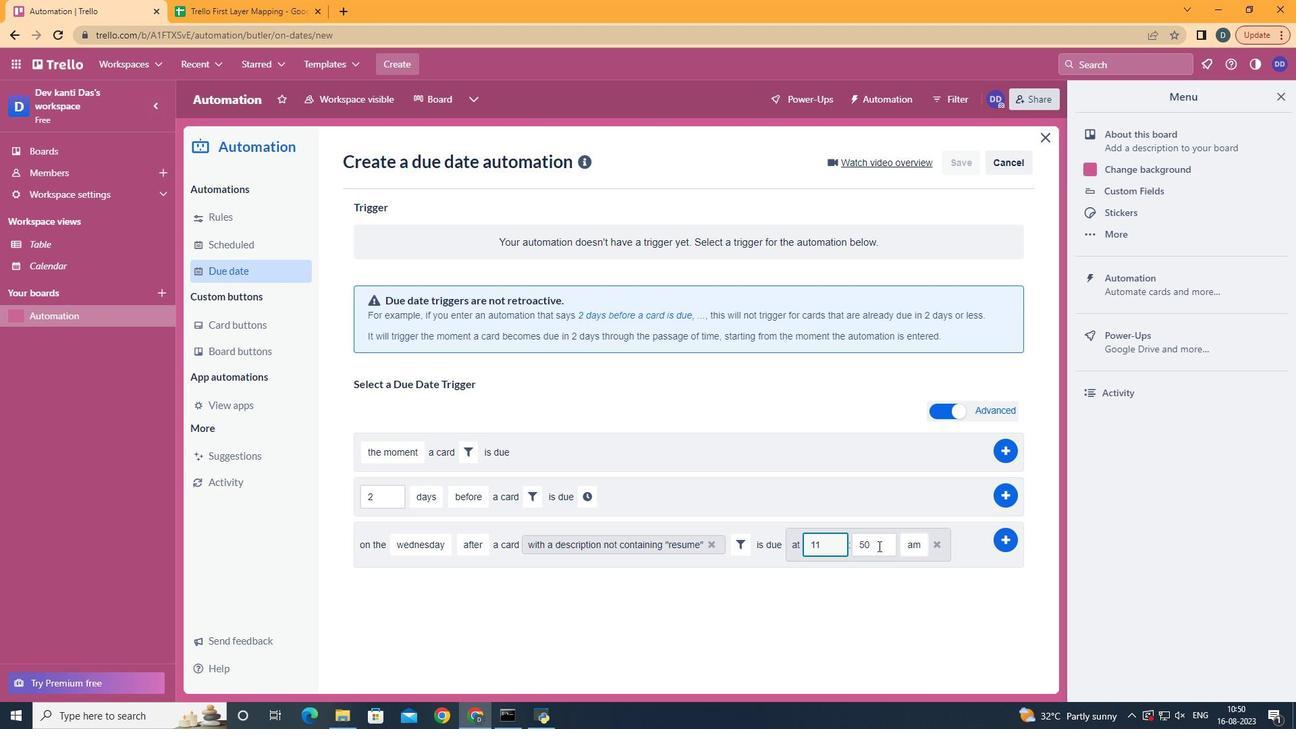 
Action: Mouse pressed left at (878, 546)
Screenshot: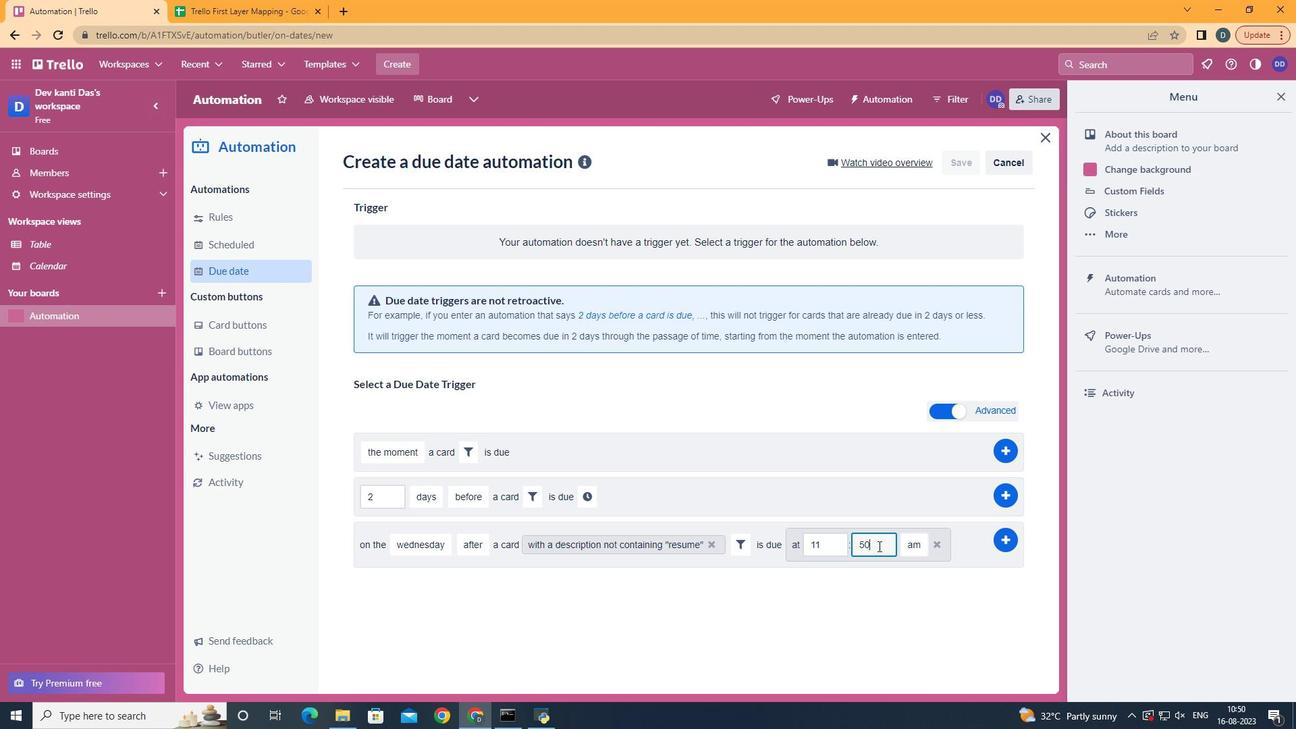 
Action: Key pressed <Key.backspace>
Screenshot: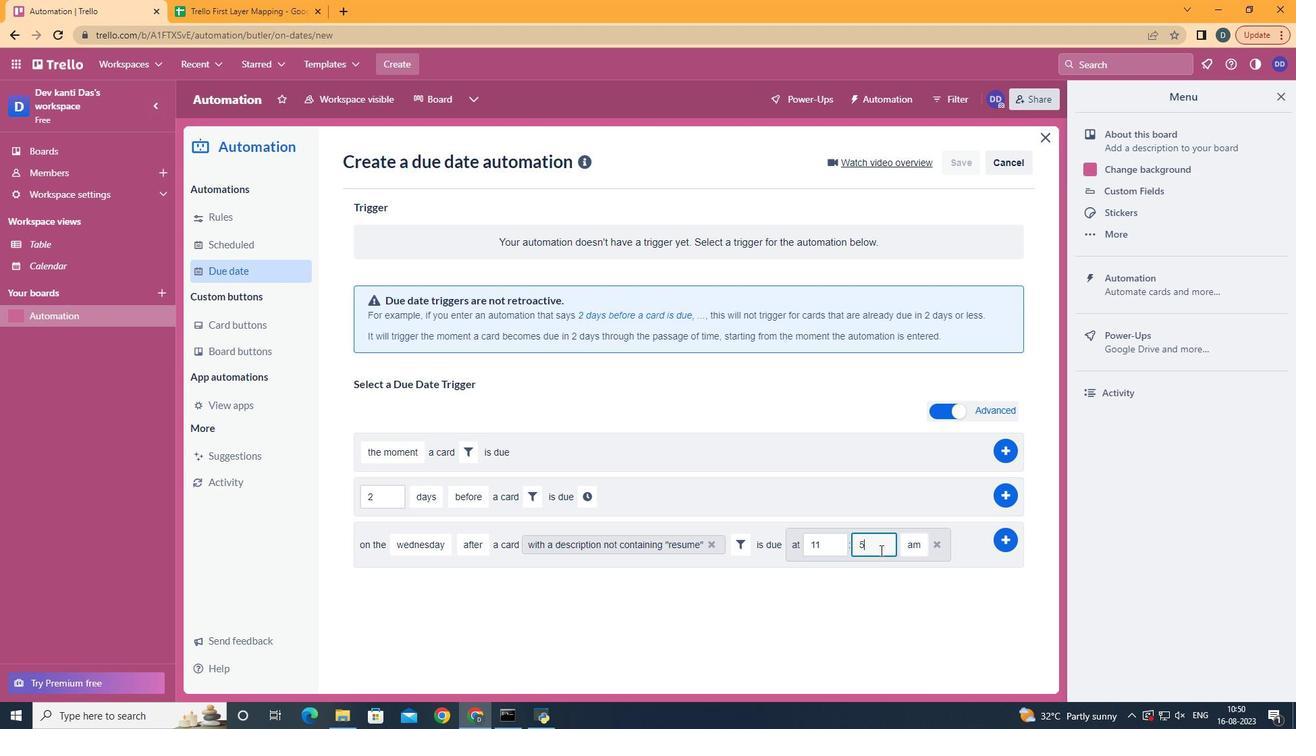 
Action: Mouse moved to (880, 550)
Screenshot: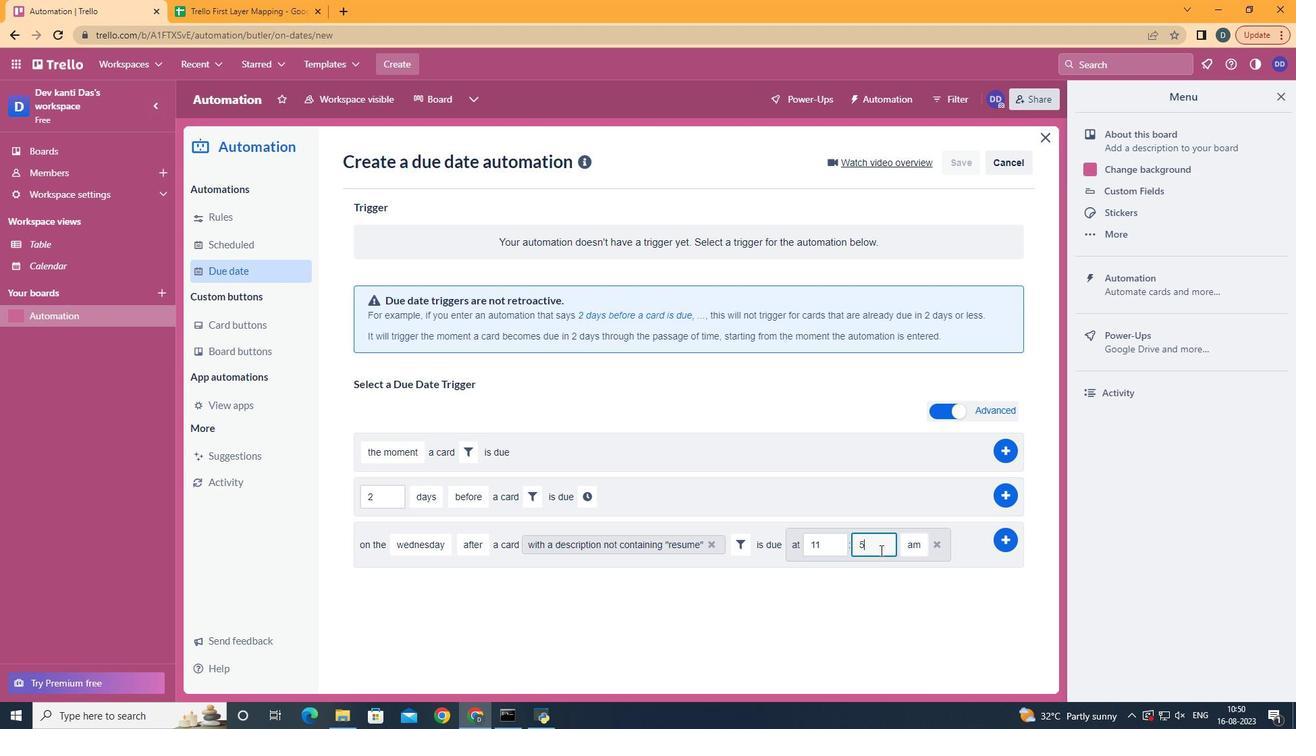 
Action: Key pressed <Key.backspace>00
Screenshot: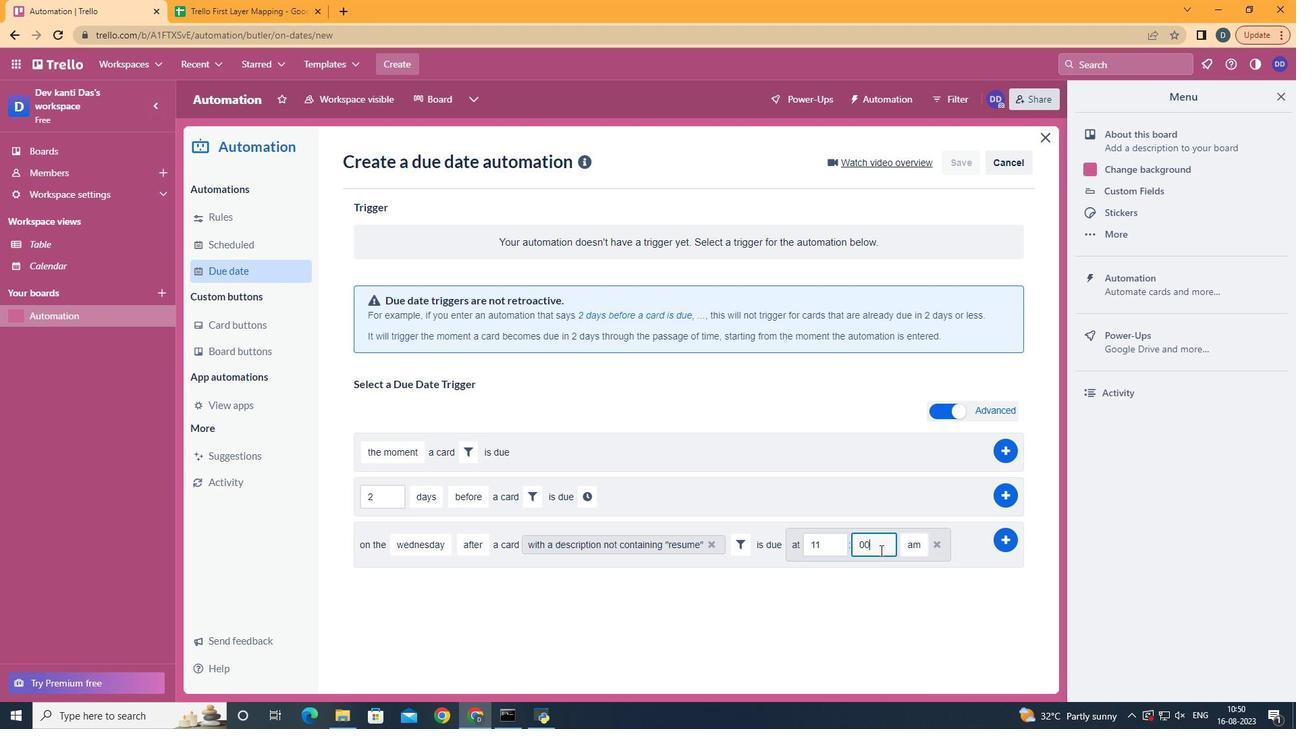 
Action: Mouse moved to (1011, 542)
Screenshot: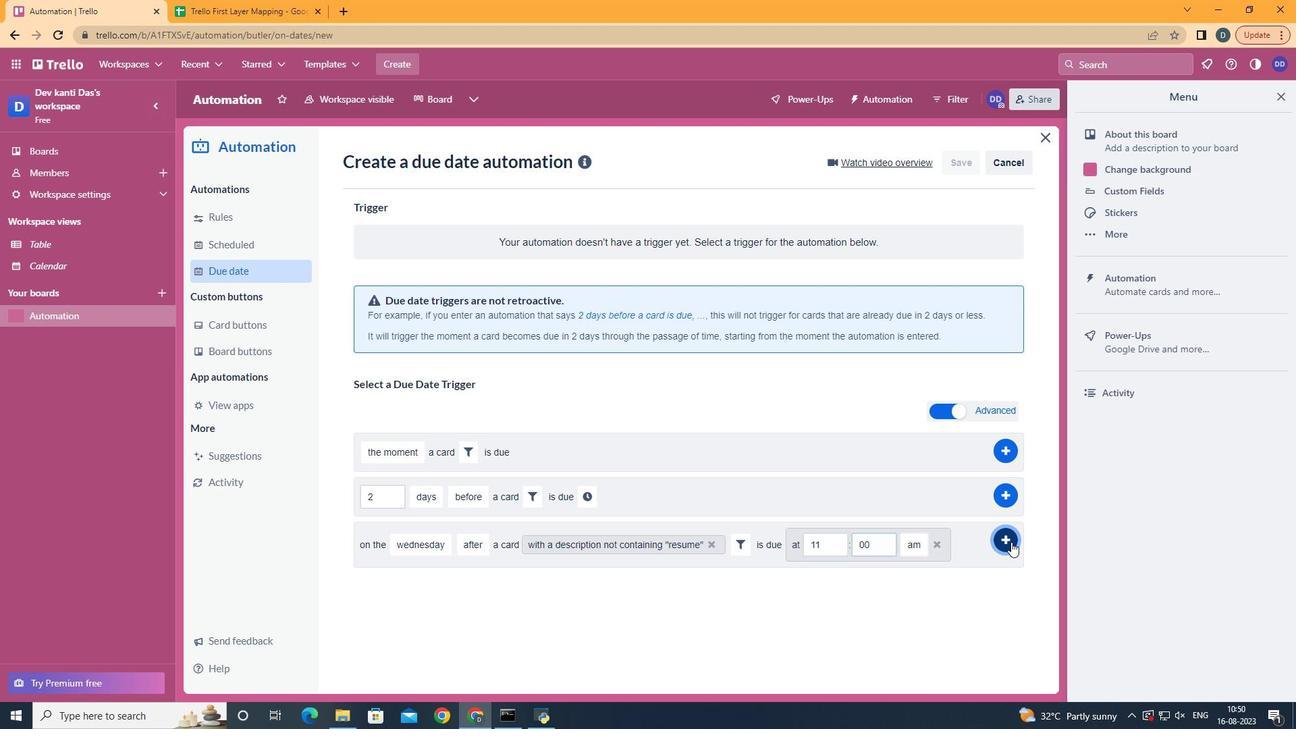 
Action: Mouse pressed left at (1011, 542)
Screenshot: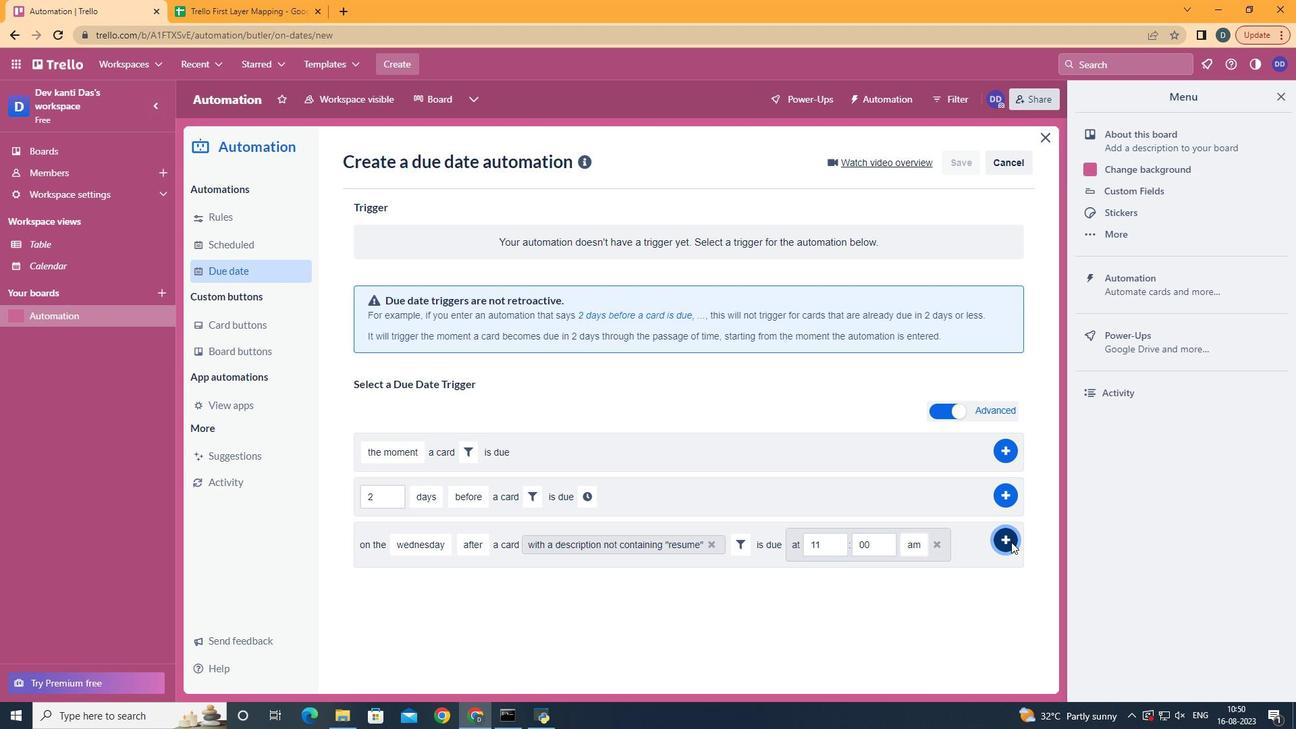 
